 Task: Search one way flight ticket for 5 adults, 2 children, 1 infant in seat and 1 infant on lap in economy from Everett: Paine Field (snohomish County Airport) to Laramie: Laramie Regional Airport on 5-3-2023. Choice of flights is Royal air maroc. Number of bags: 1 carry on bag. Price is upto 60000. Outbound departure time preference is 15:45.
Action: Mouse moved to (340, 290)
Screenshot: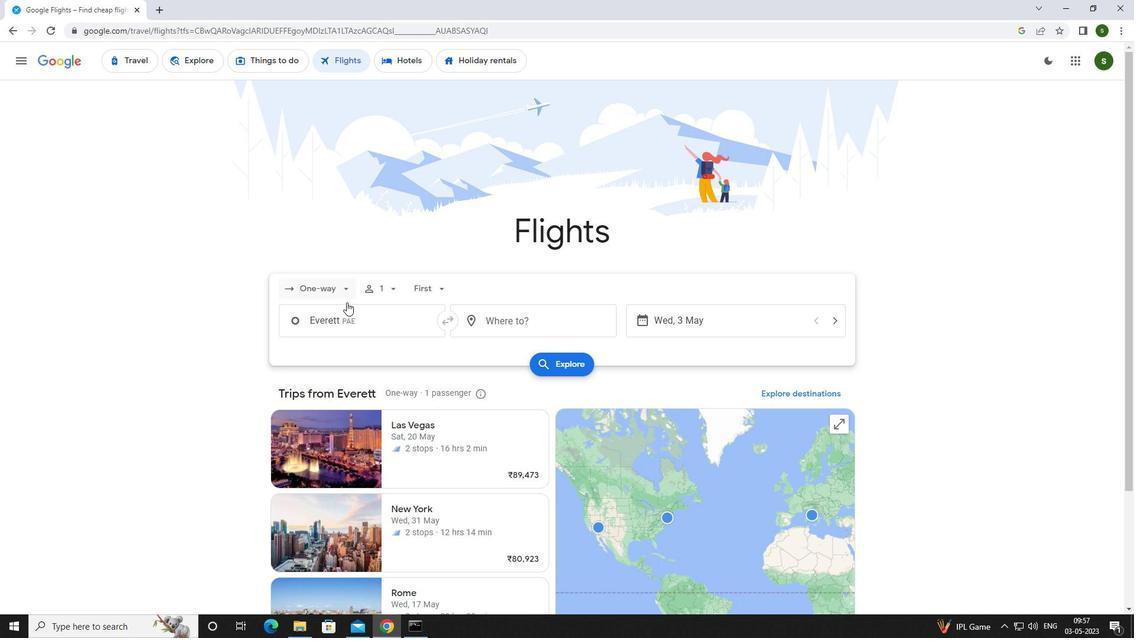 
Action: Mouse pressed left at (340, 290)
Screenshot: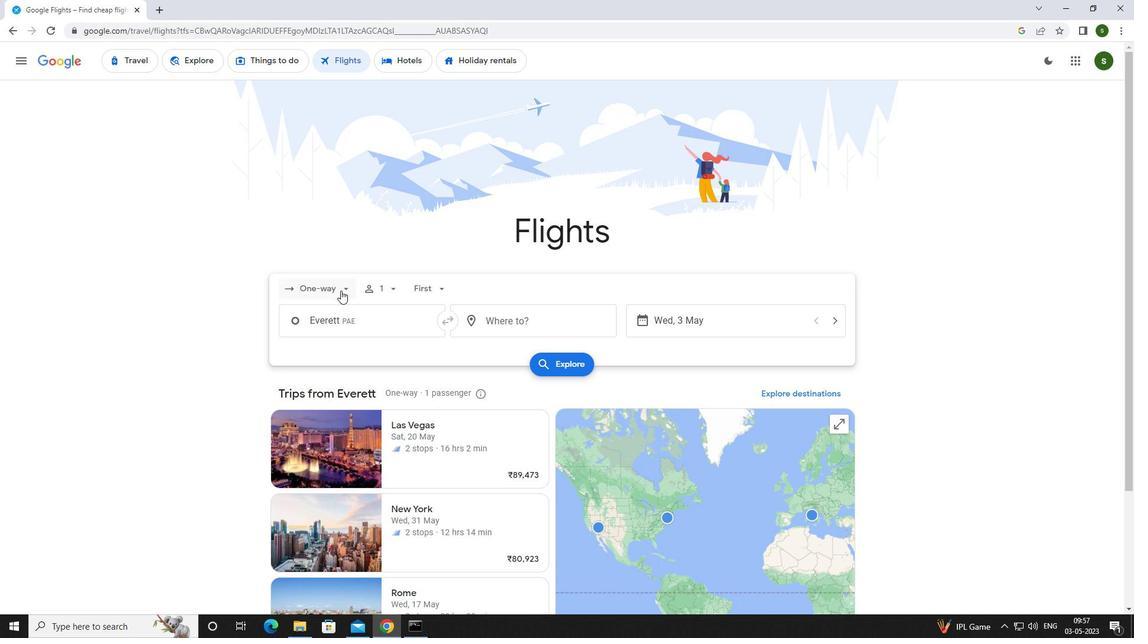 
Action: Mouse moved to (339, 345)
Screenshot: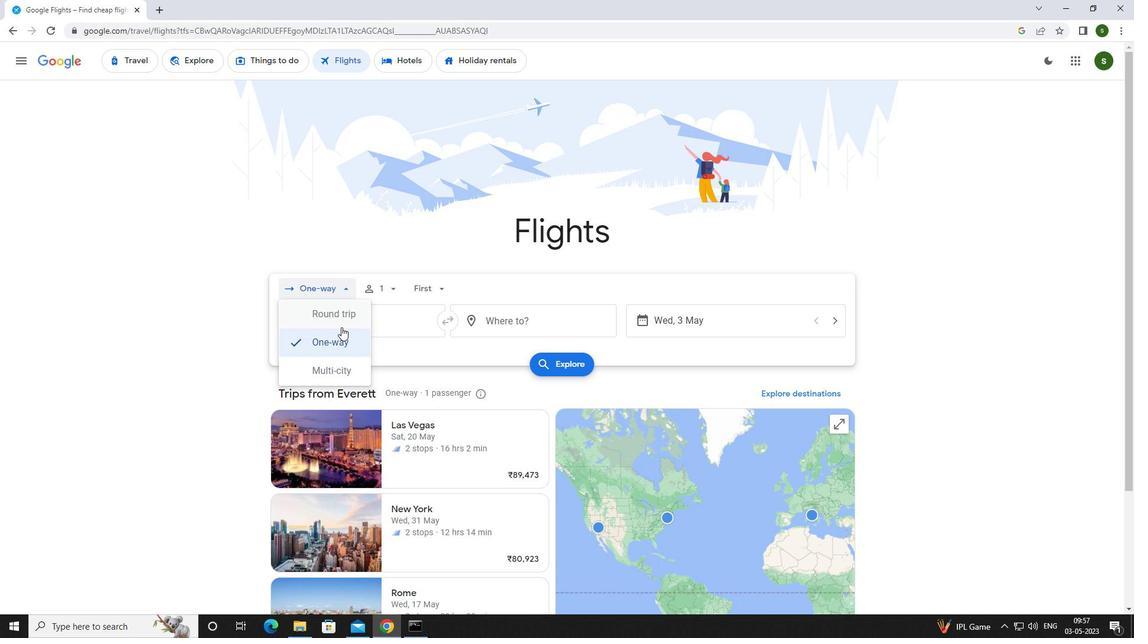 
Action: Mouse pressed left at (339, 345)
Screenshot: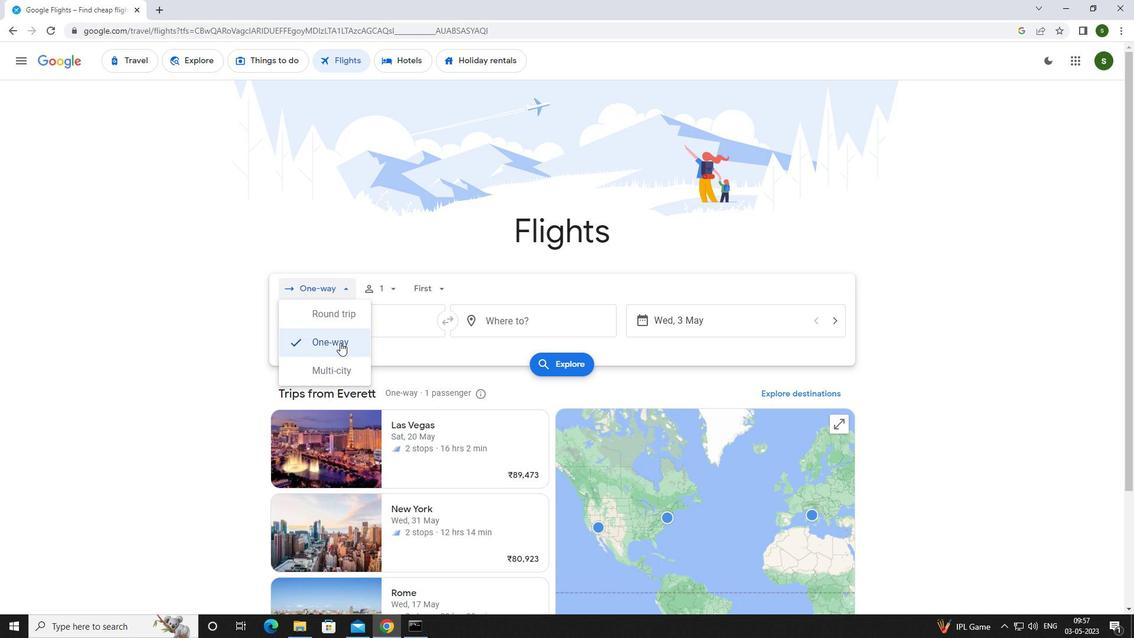 
Action: Mouse moved to (396, 290)
Screenshot: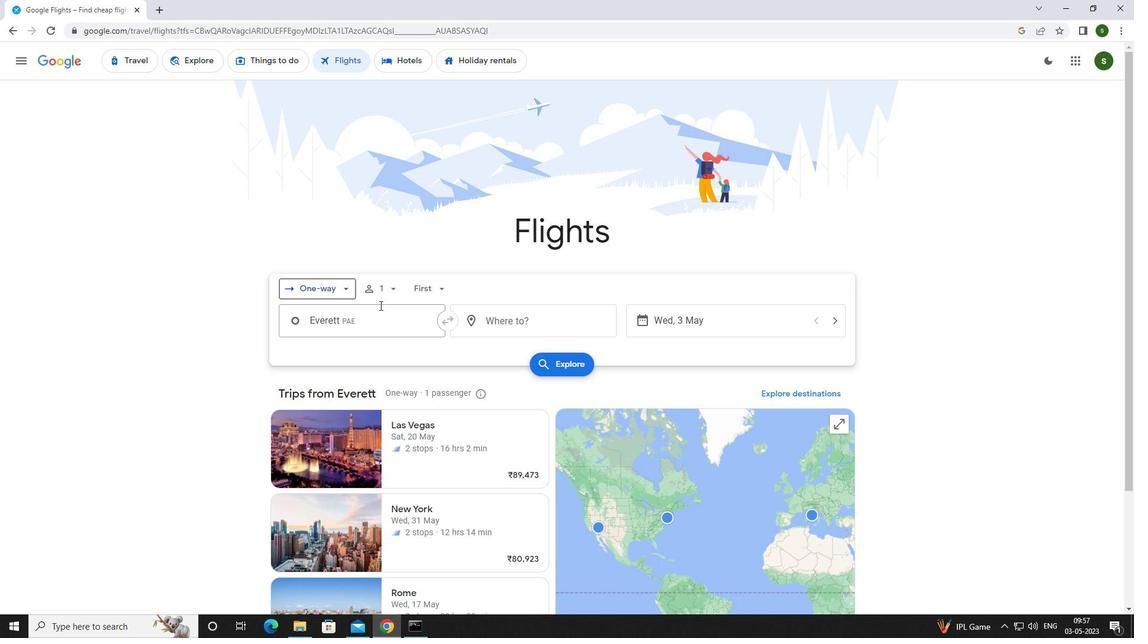 
Action: Mouse pressed left at (396, 290)
Screenshot: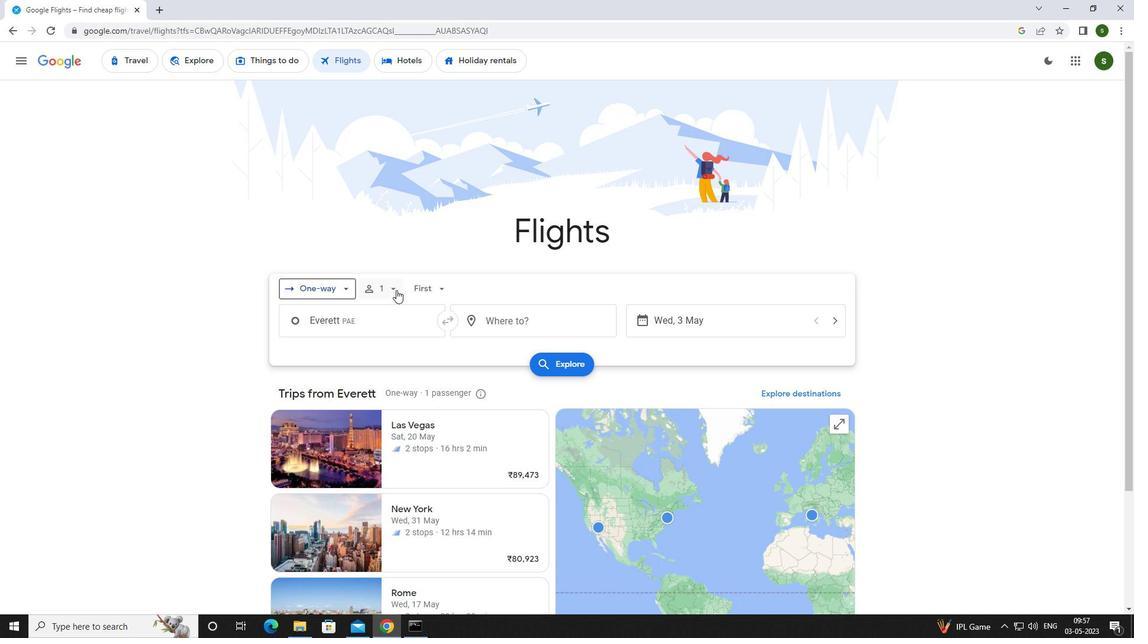 
Action: Mouse moved to (486, 318)
Screenshot: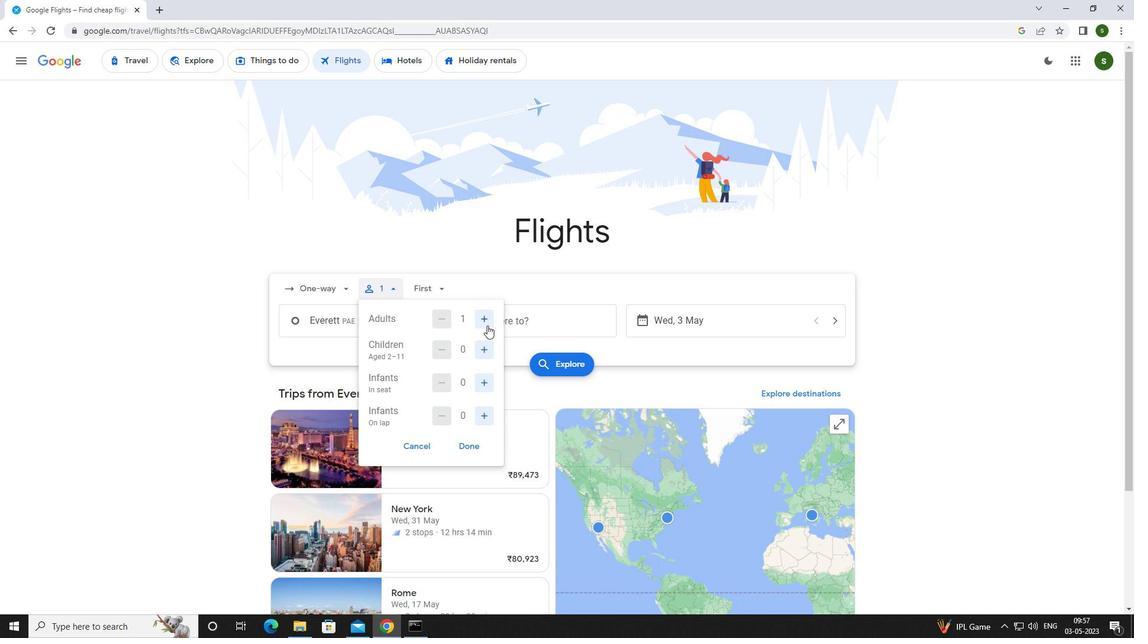 
Action: Mouse pressed left at (486, 318)
Screenshot: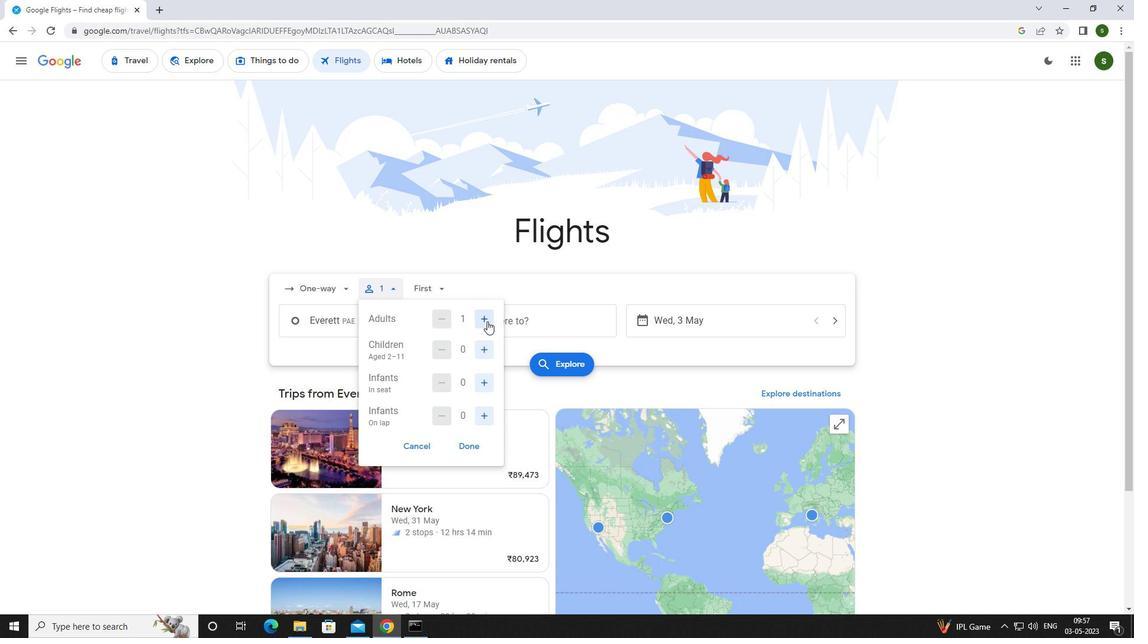 
Action: Mouse pressed left at (486, 318)
Screenshot: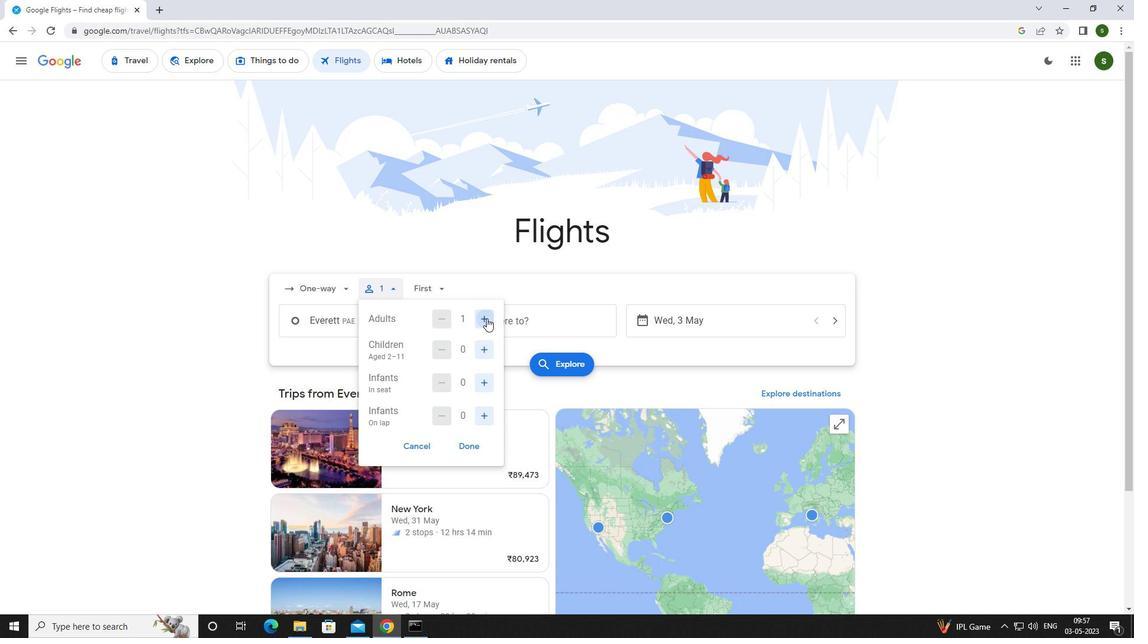 
Action: Mouse pressed left at (486, 318)
Screenshot: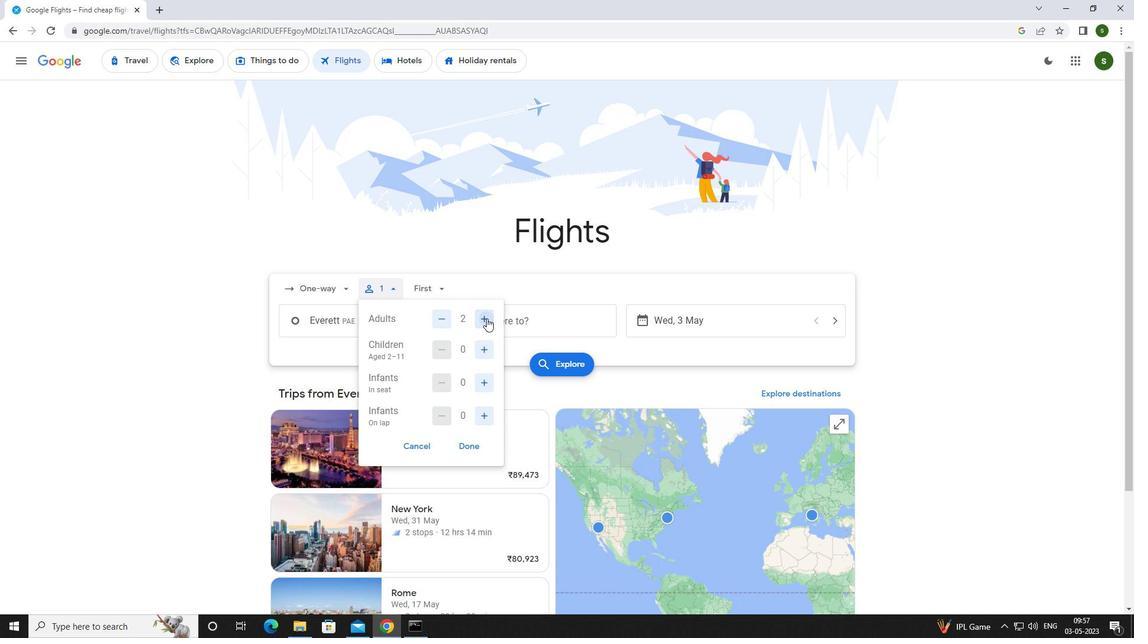 
Action: Mouse pressed left at (486, 318)
Screenshot: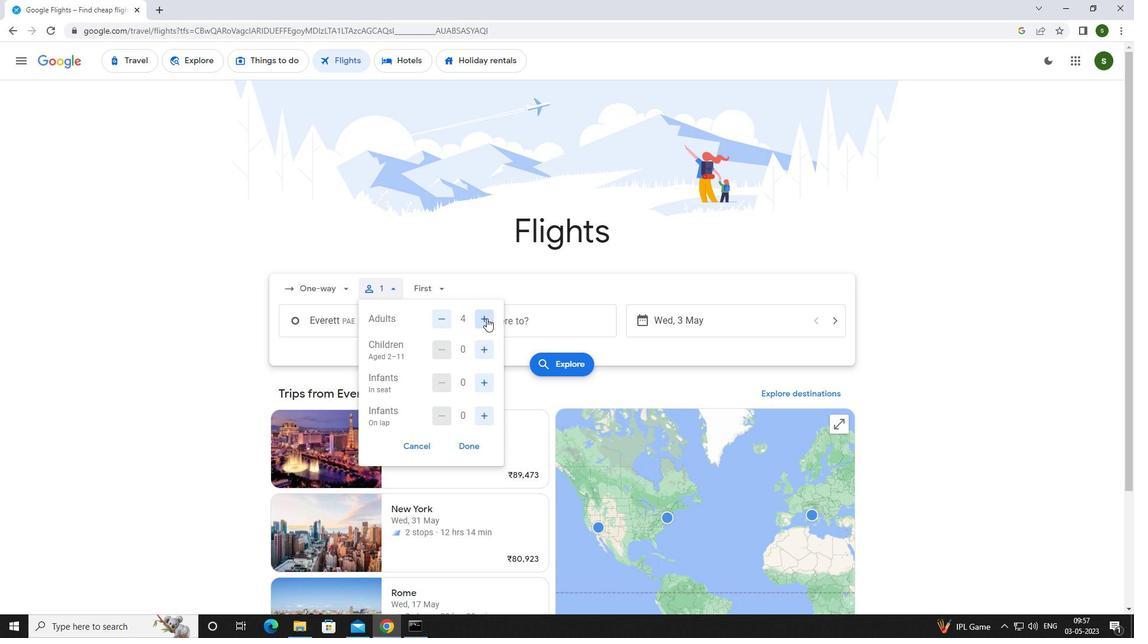 
Action: Mouse moved to (482, 352)
Screenshot: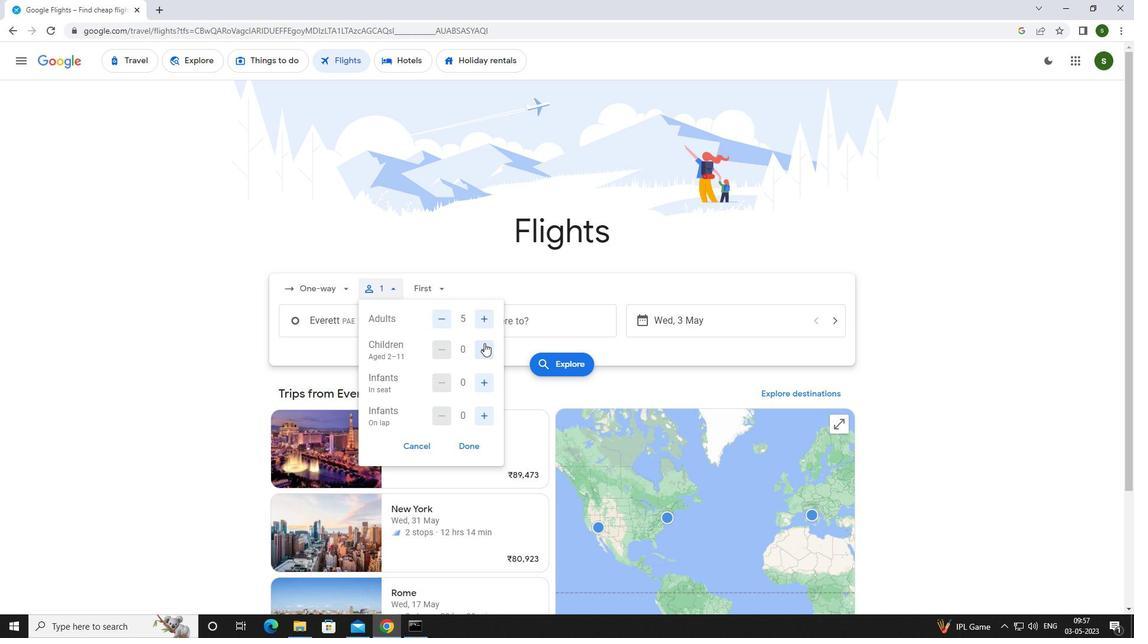 
Action: Mouse pressed left at (482, 352)
Screenshot: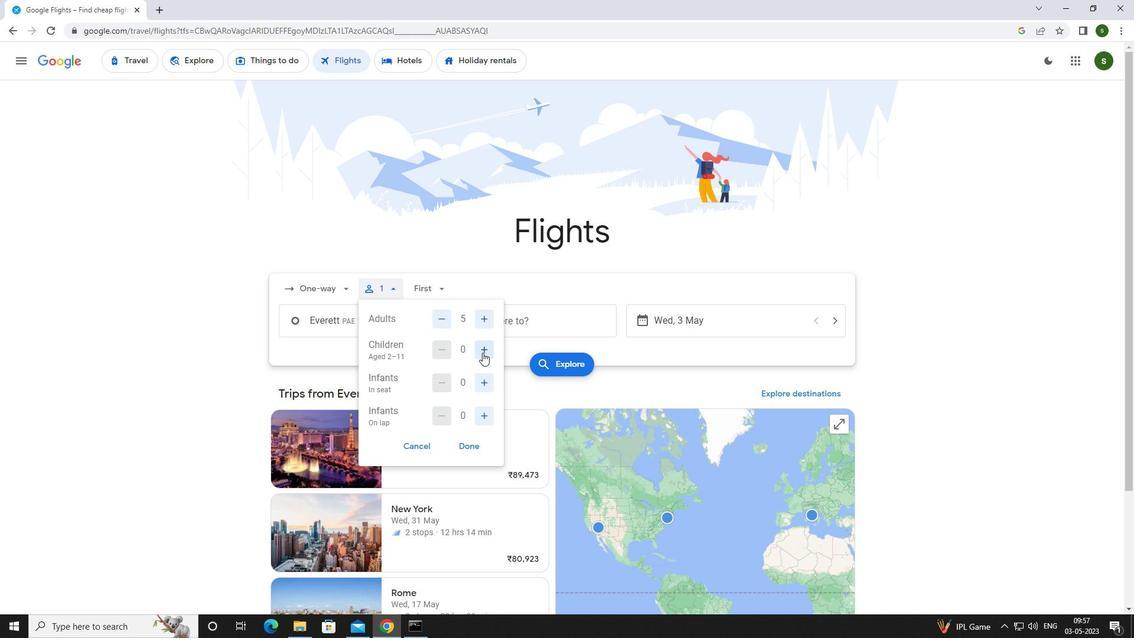 
Action: Mouse pressed left at (482, 352)
Screenshot: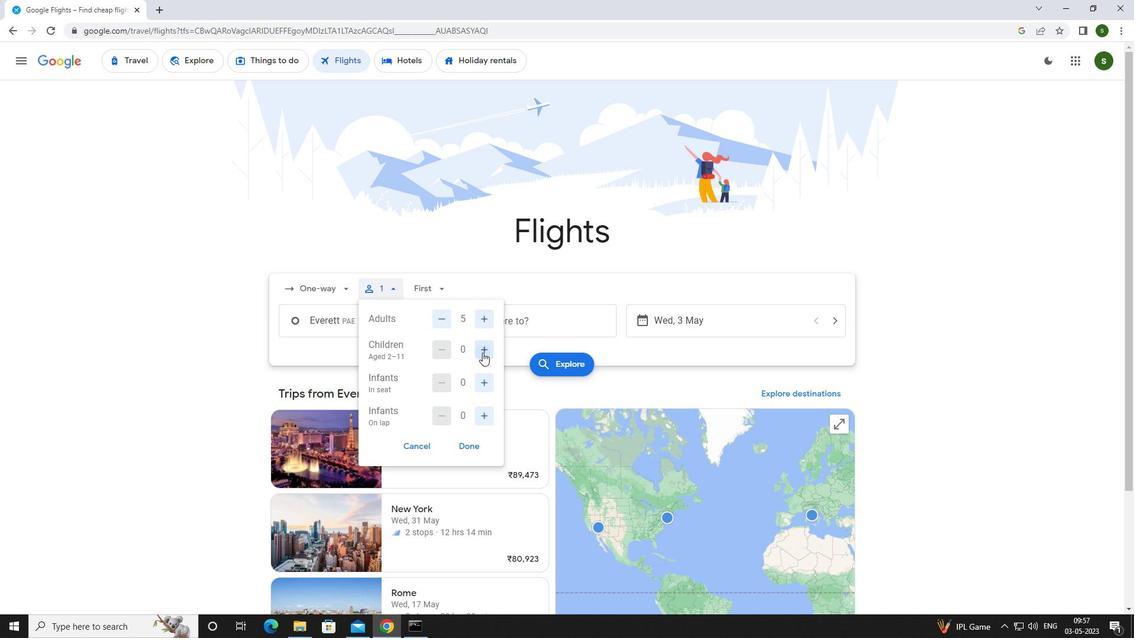 
Action: Mouse moved to (482, 376)
Screenshot: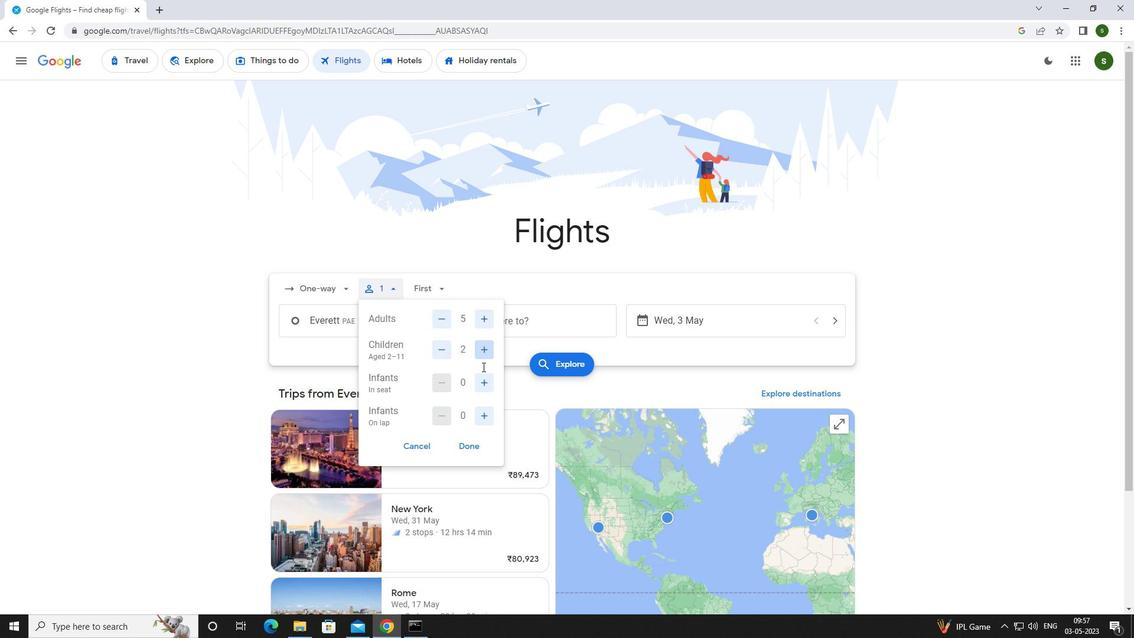 
Action: Mouse pressed left at (482, 376)
Screenshot: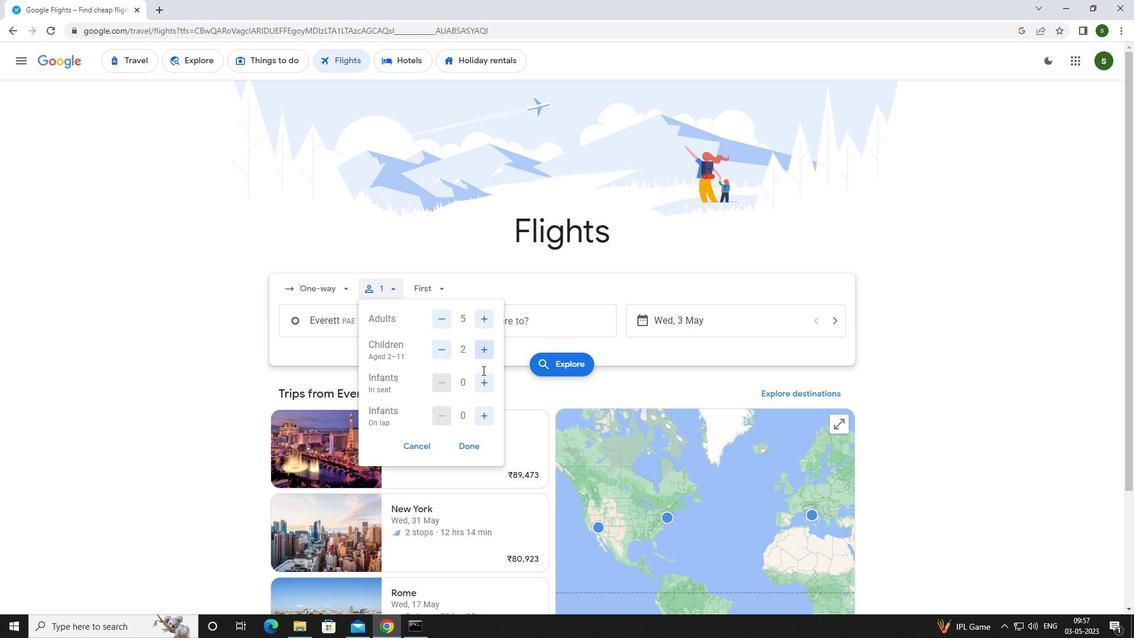 
Action: Mouse moved to (480, 420)
Screenshot: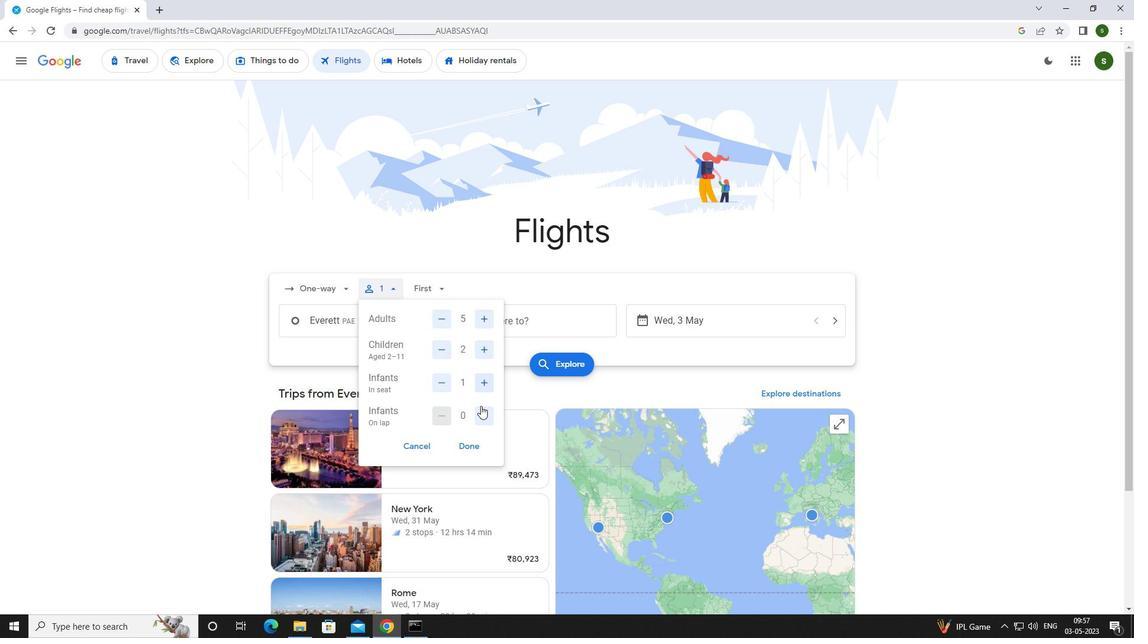 
Action: Mouse pressed left at (480, 420)
Screenshot: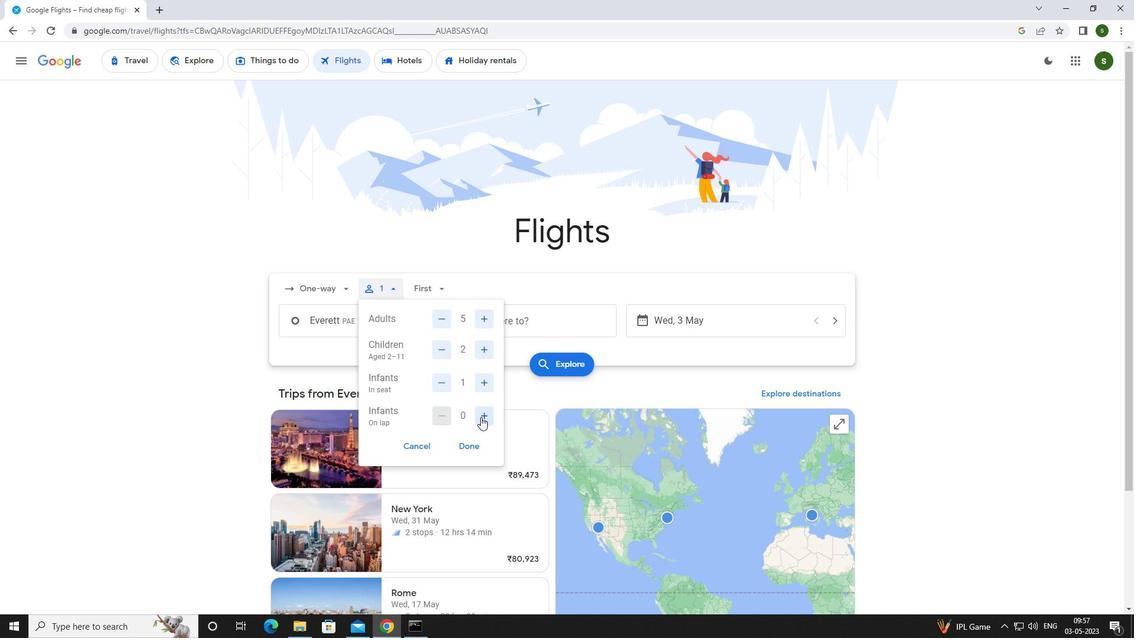 
Action: Mouse moved to (438, 288)
Screenshot: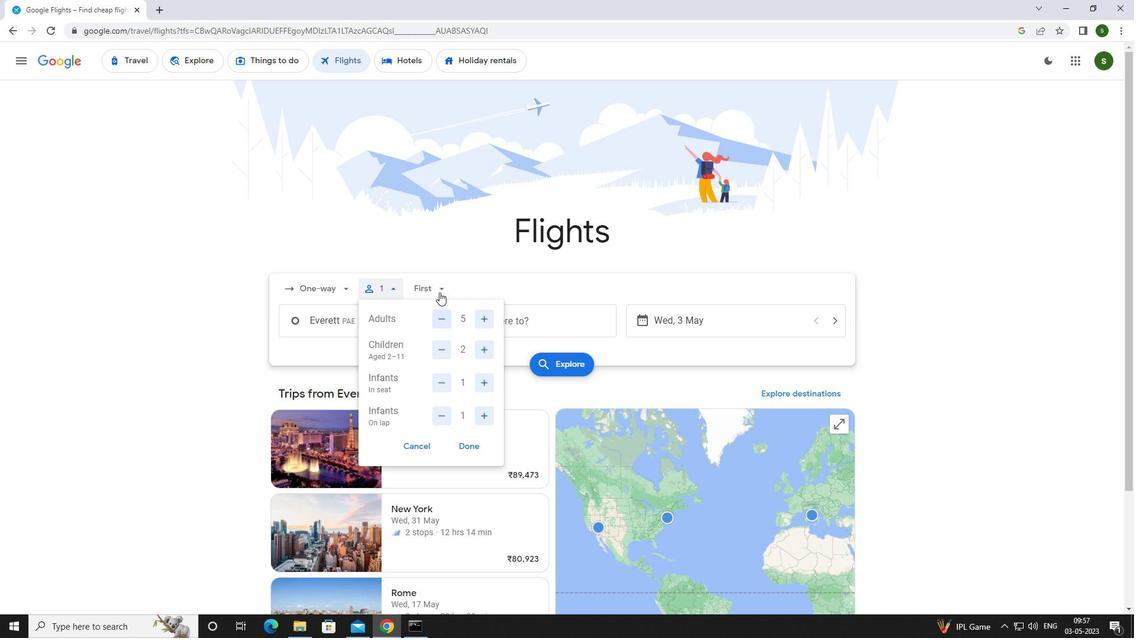 
Action: Mouse pressed left at (438, 288)
Screenshot: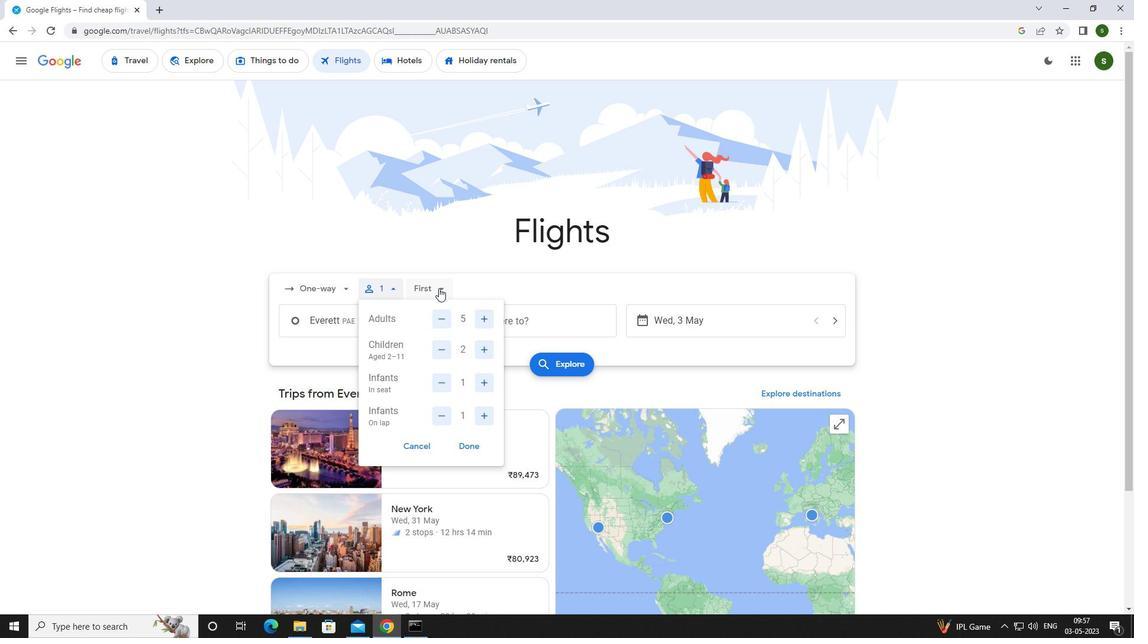 
Action: Mouse moved to (451, 326)
Screenshot: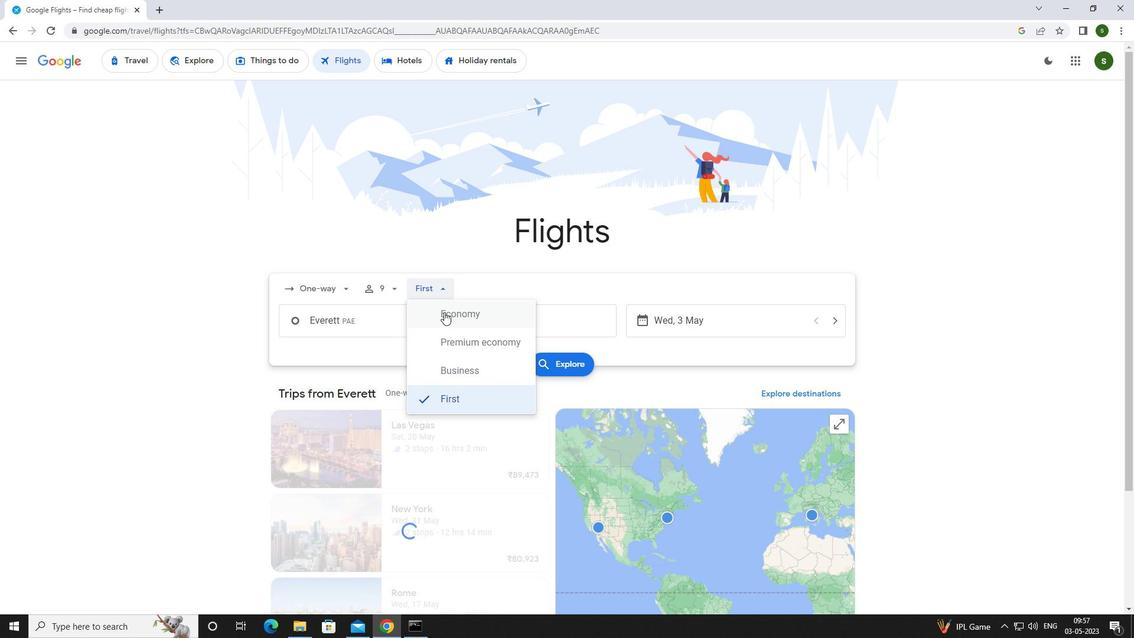 
Action: Mouse pressed left at (451, 326)
Screenshot: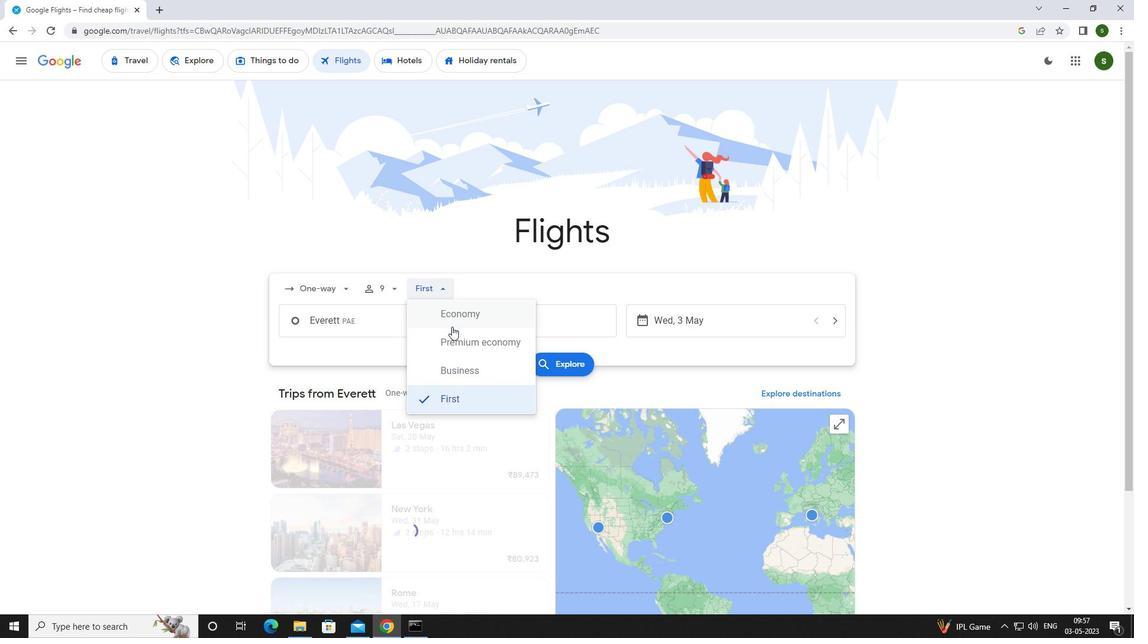 
Action: Mouse moved to (398, 325)
Screenshot: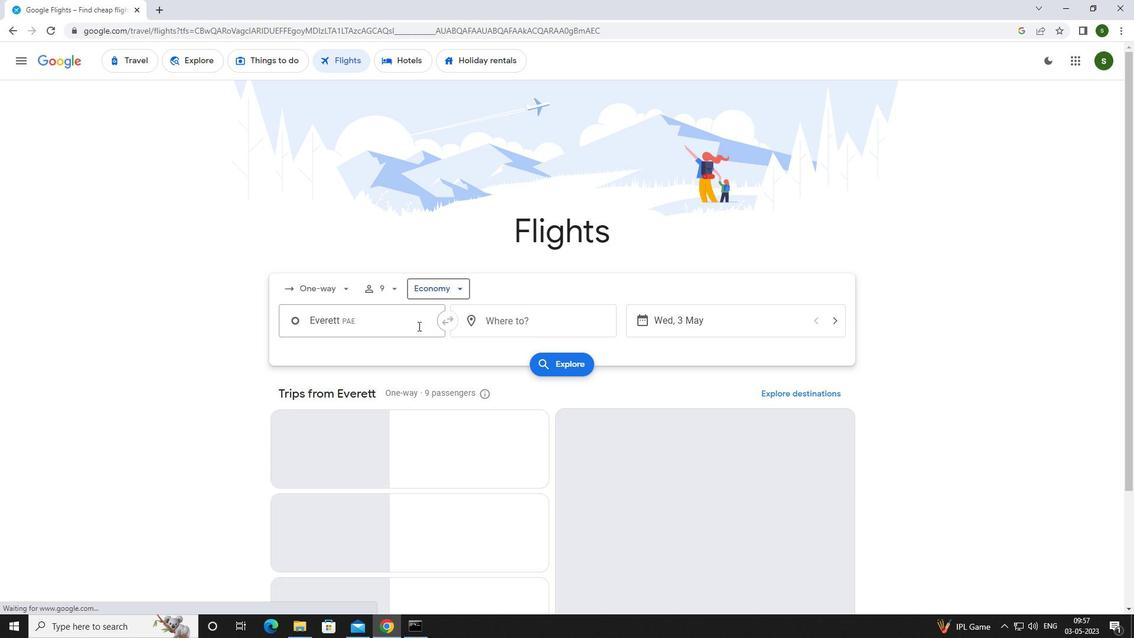 
Action: Mouse pressed left at (398, 325)
Screenshot: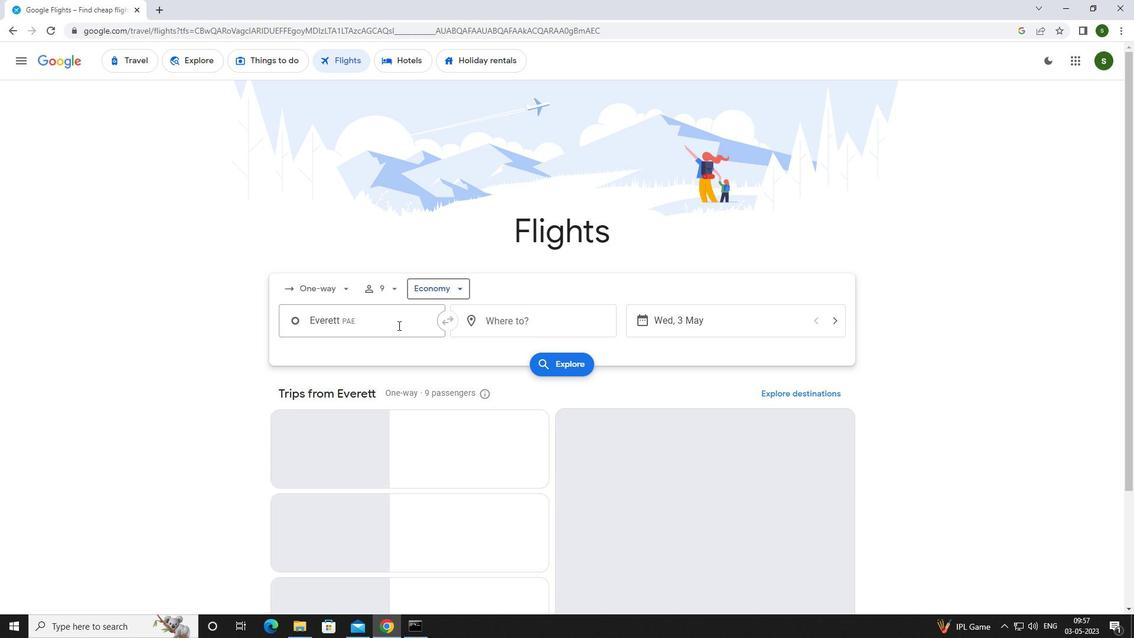 
Action: Key pressed <Key.caps_lock>p<Key.caps_lock>aine<Key.space>
Screenshot: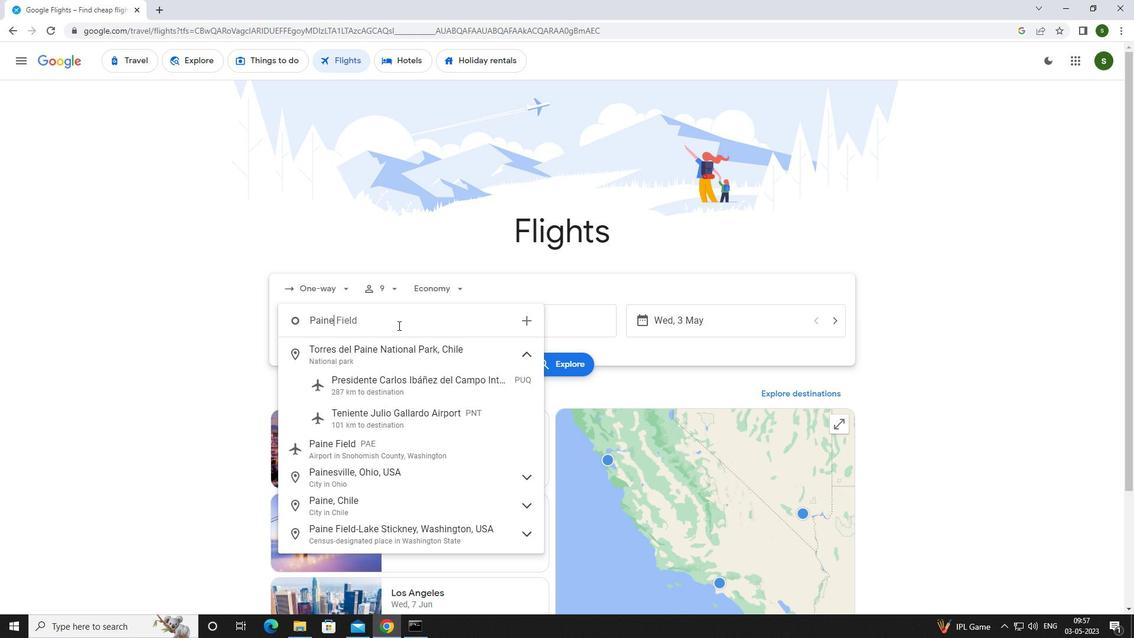 
Action: Mouse moved to (382, 444)
Screenshot: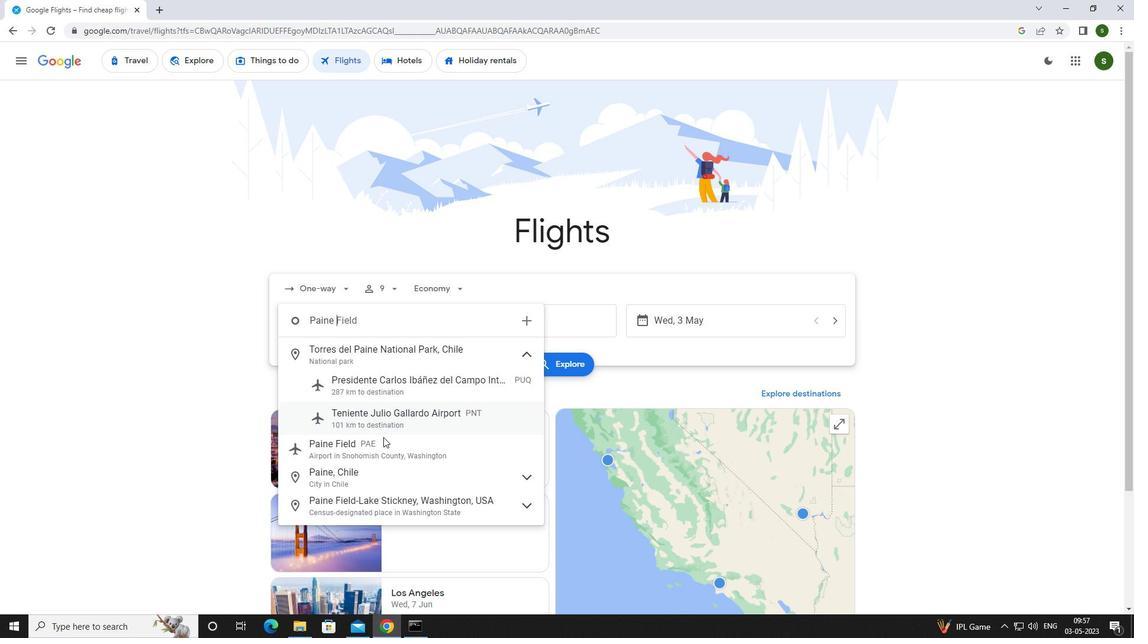
Action: Mouse pressed left at (382, 444)
Screenshot: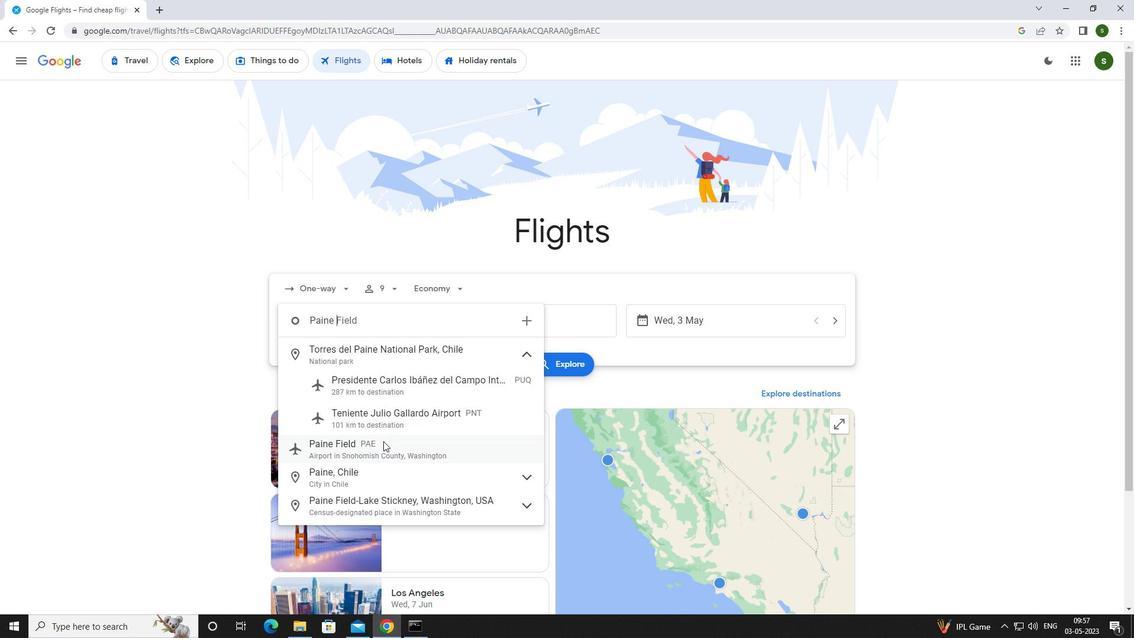 
Action: Mouse moved to (530, 314)
Screenshot: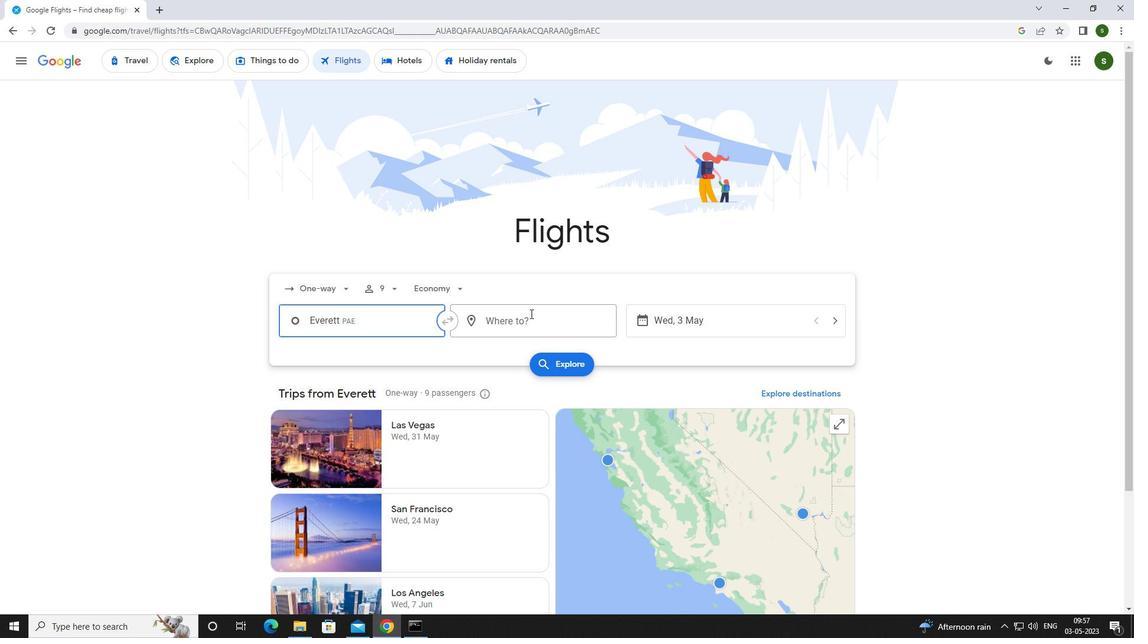 
Action: Mouse pressed left at (530, 314)
Screenshot: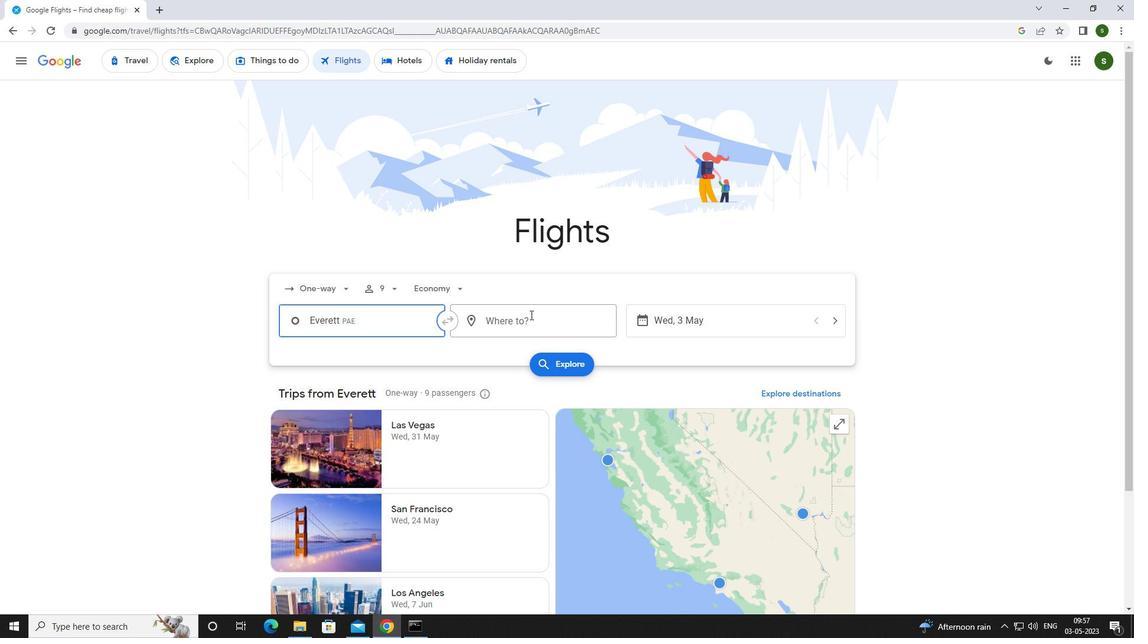 
Action: Key pressed <Key.caps_lock>l<Key.caps_lock>aramie
Screenshot: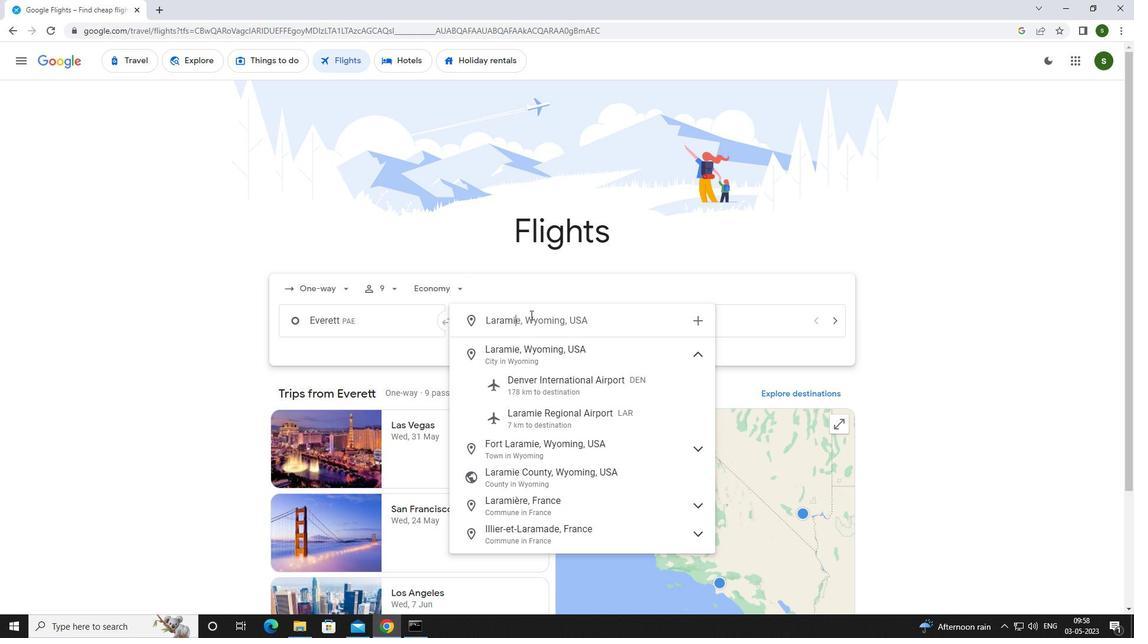 
Action: Mouse moved to (535, 411)
Screenshot: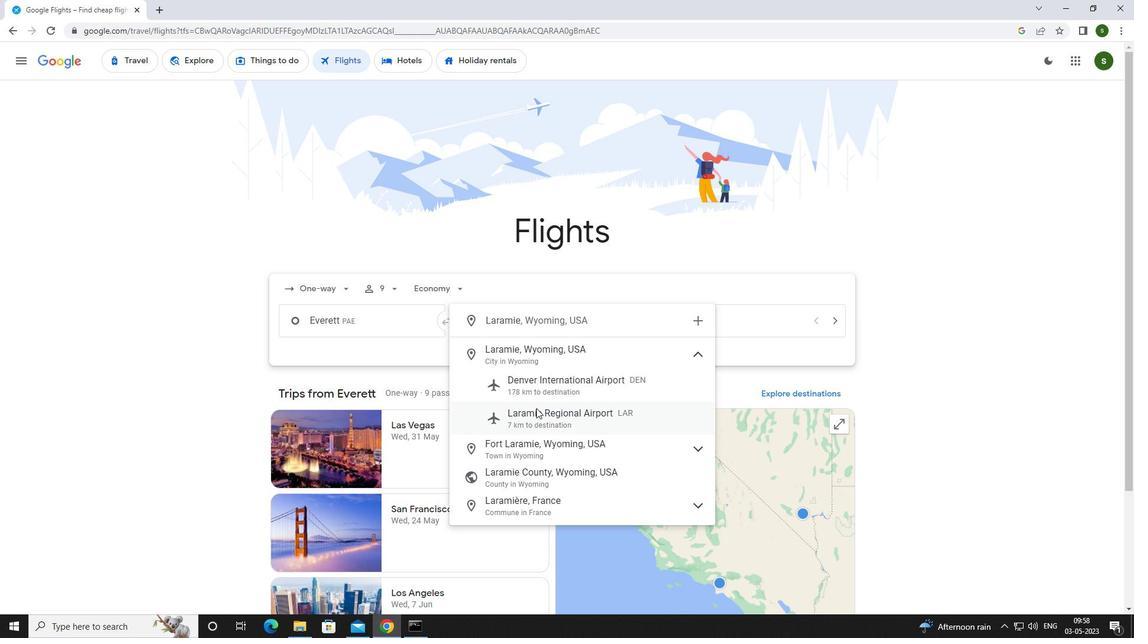 
Action: Mouse pressed left at (535, 411)
Screenshot: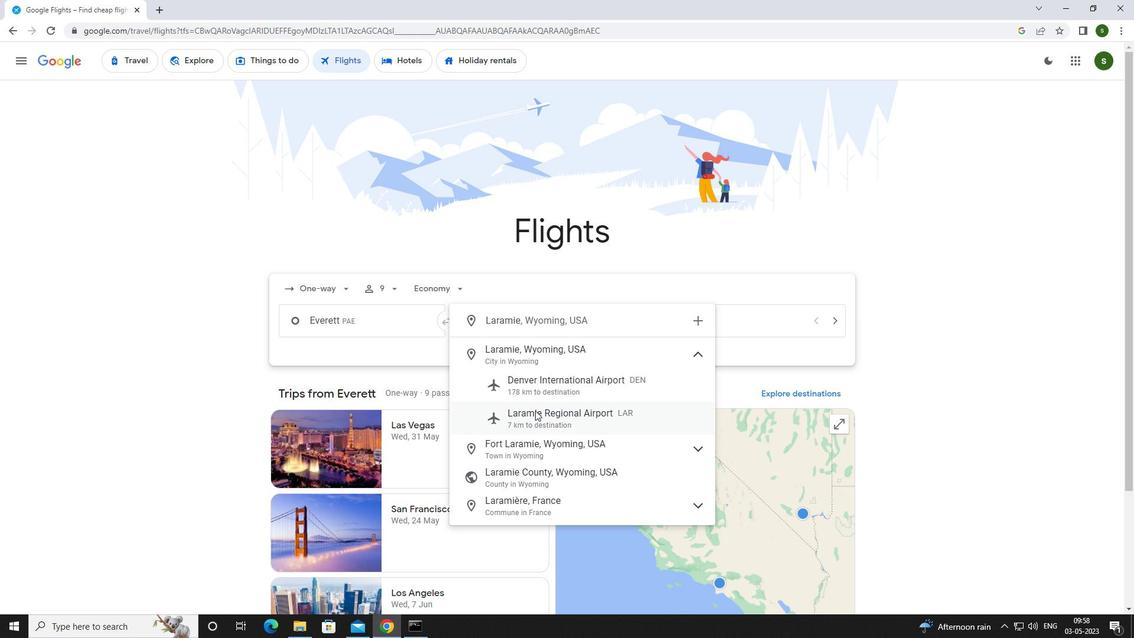 
Action: Mouse moved to (714, 327)
Screenshot: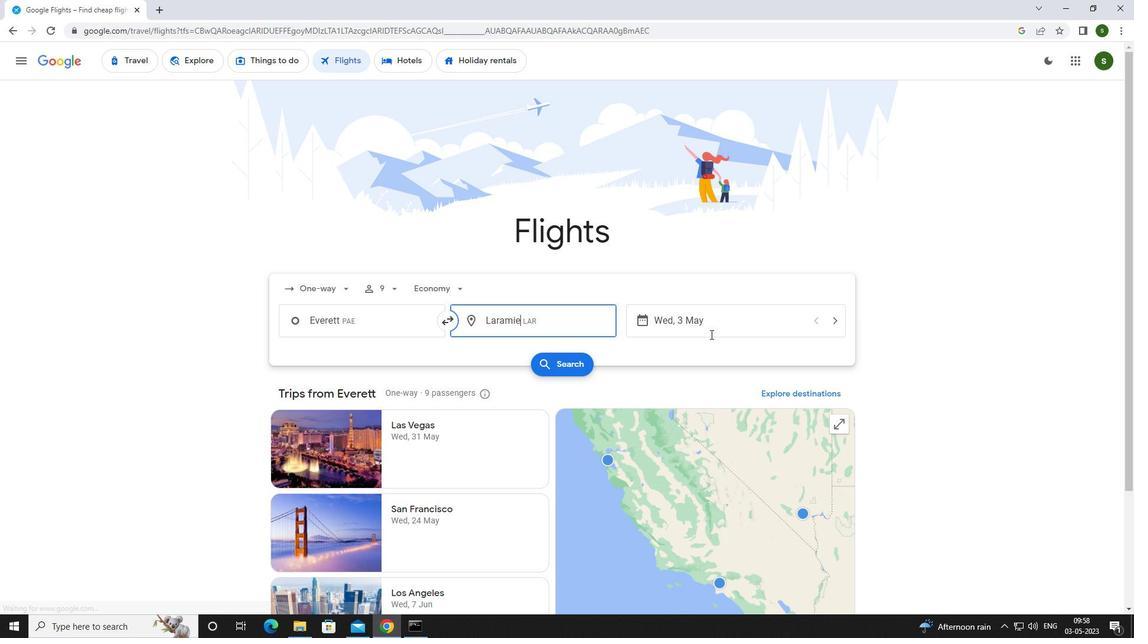 
Action: Mouse pressed left at (714, 327)
Screenshot: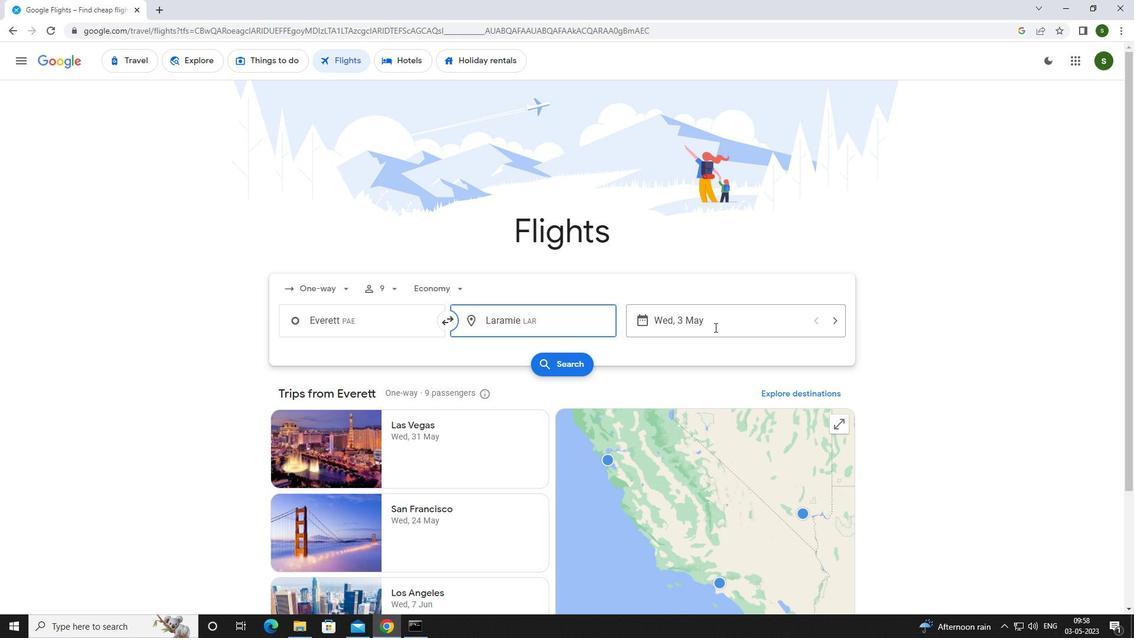 
Action: Mouse moved to (514, 395)
Screenshot: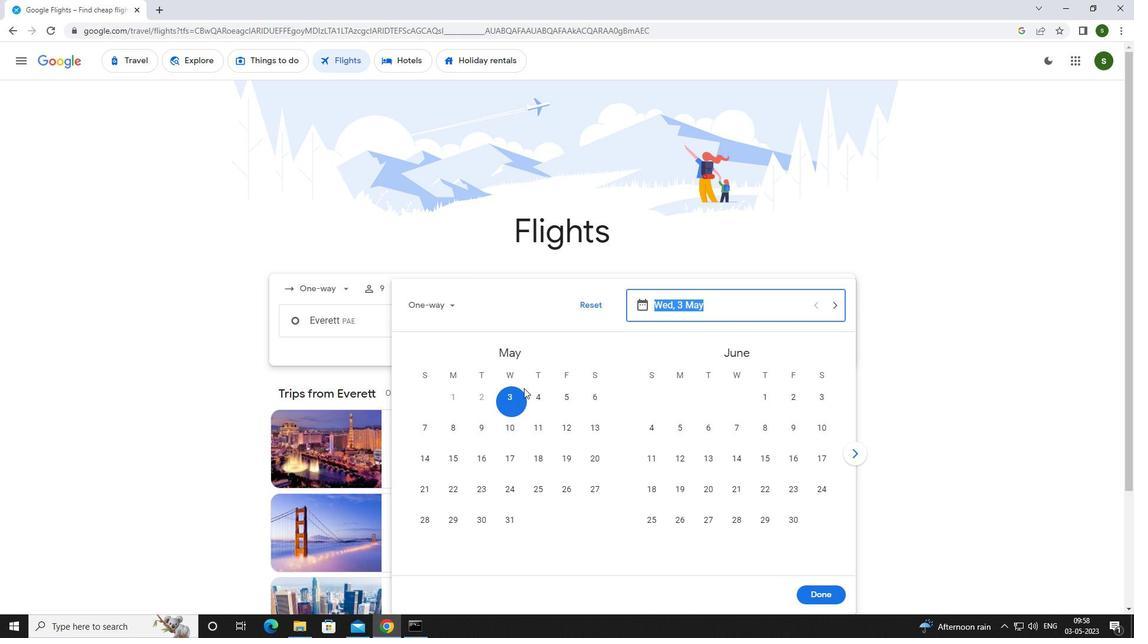 
Action: Mouse pressed left at (514, 395)
Screenshot: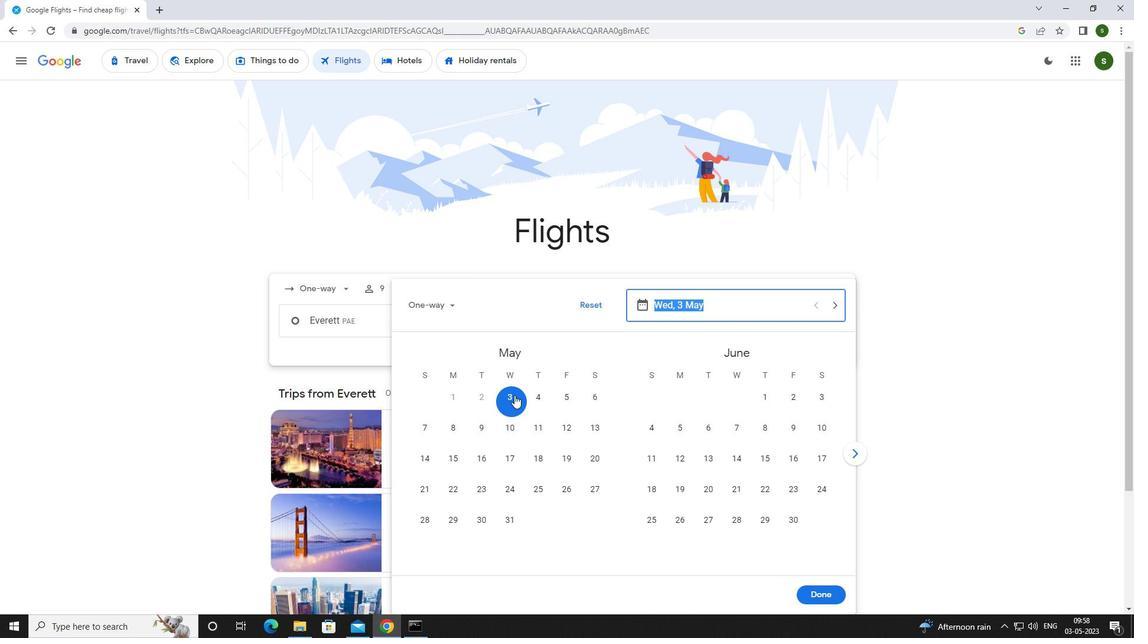 
Action: Mouse moved to (819, 586)
Screenshot: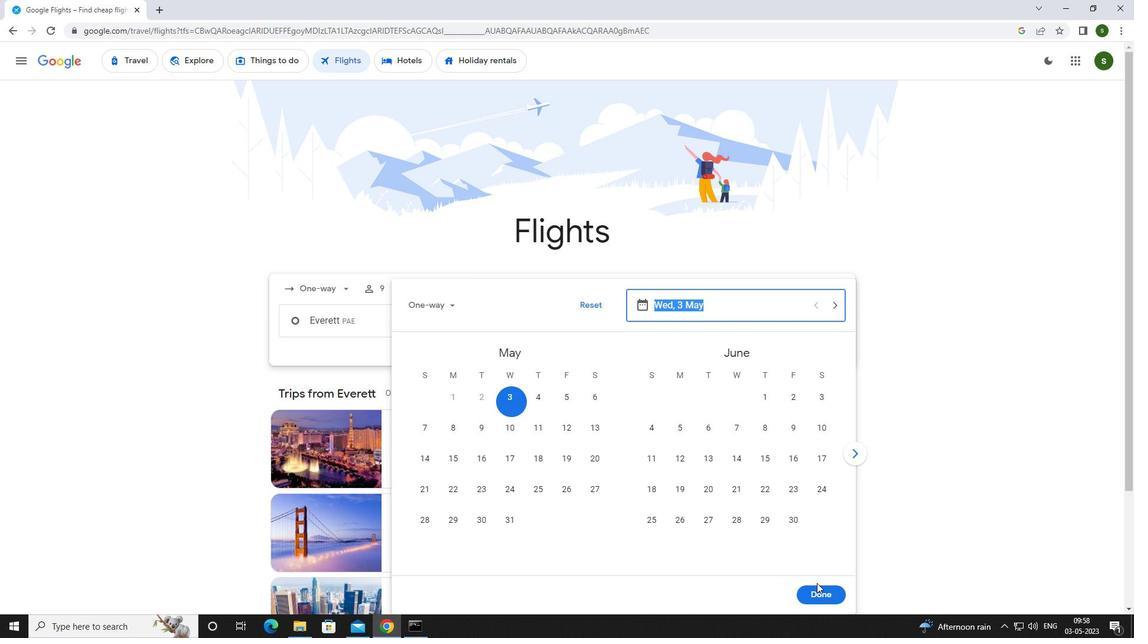 
Action: Mouse pressed left at (819, 586)
Screenshot: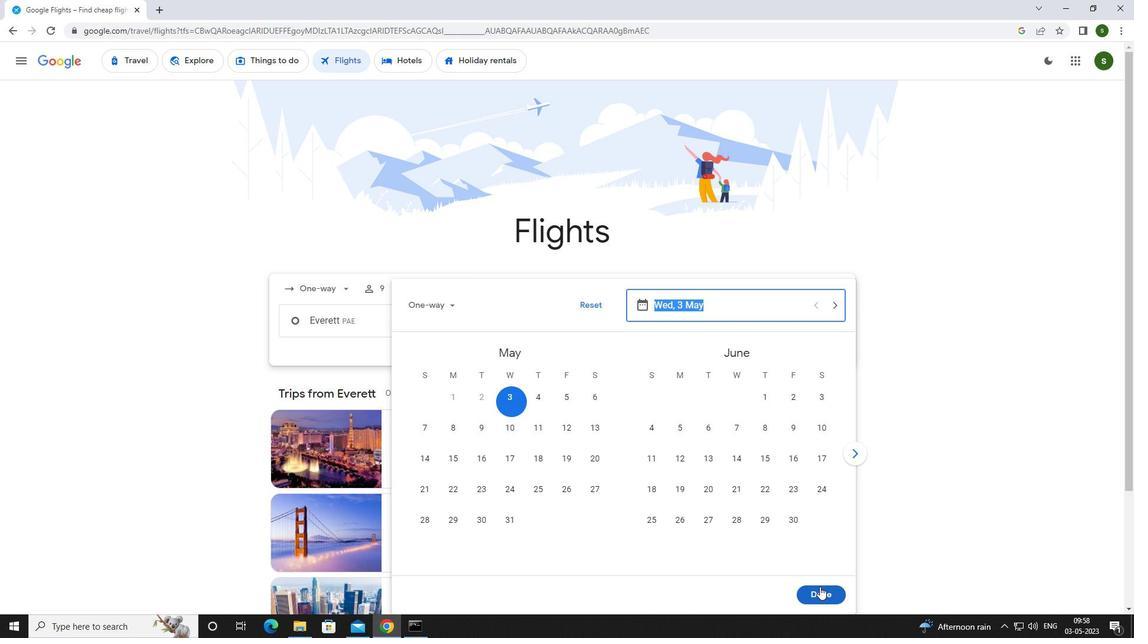 
Action: Mouse moved to (544, 362)
Screenshot: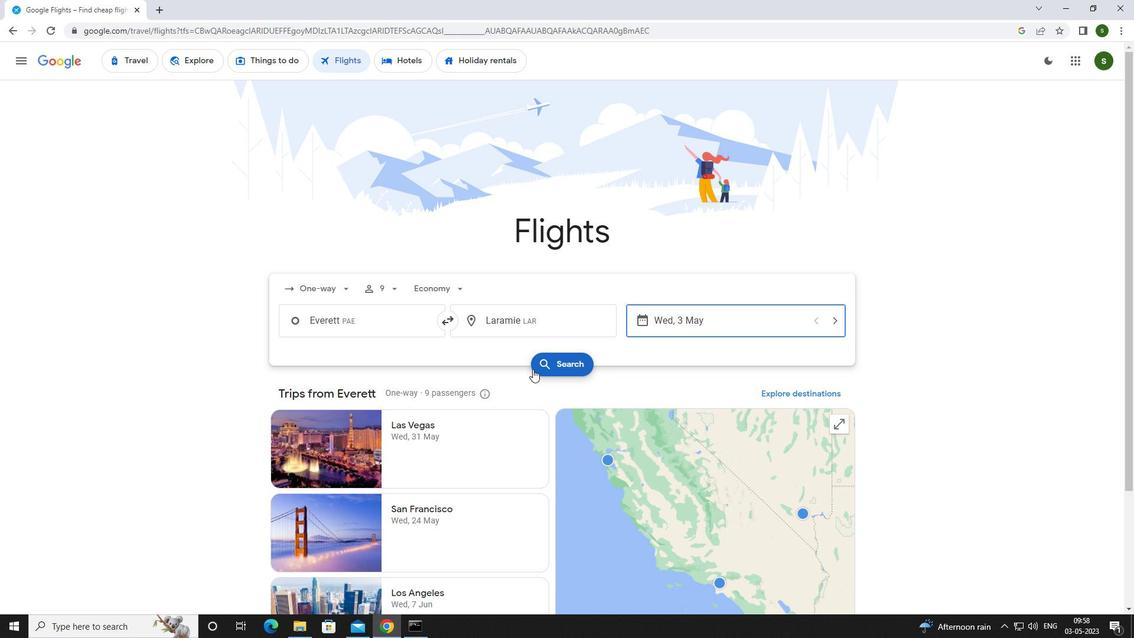 
Action: Mouse pressed left at (544, 362)
Screenshot: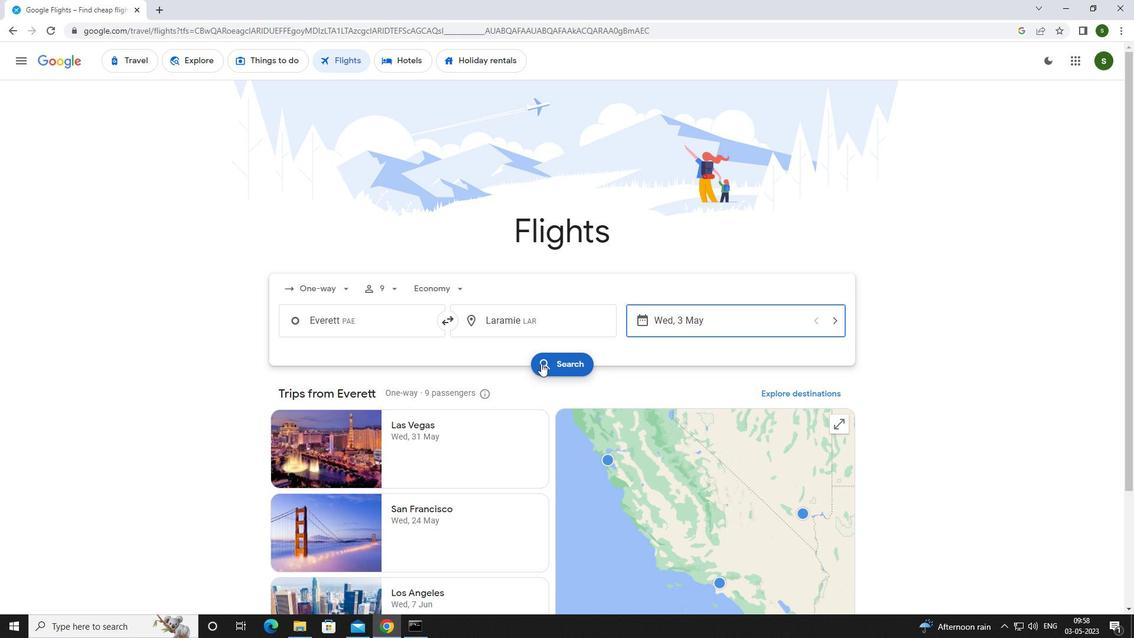 
Action: Mouse moved to (314, 171)
Screenshot: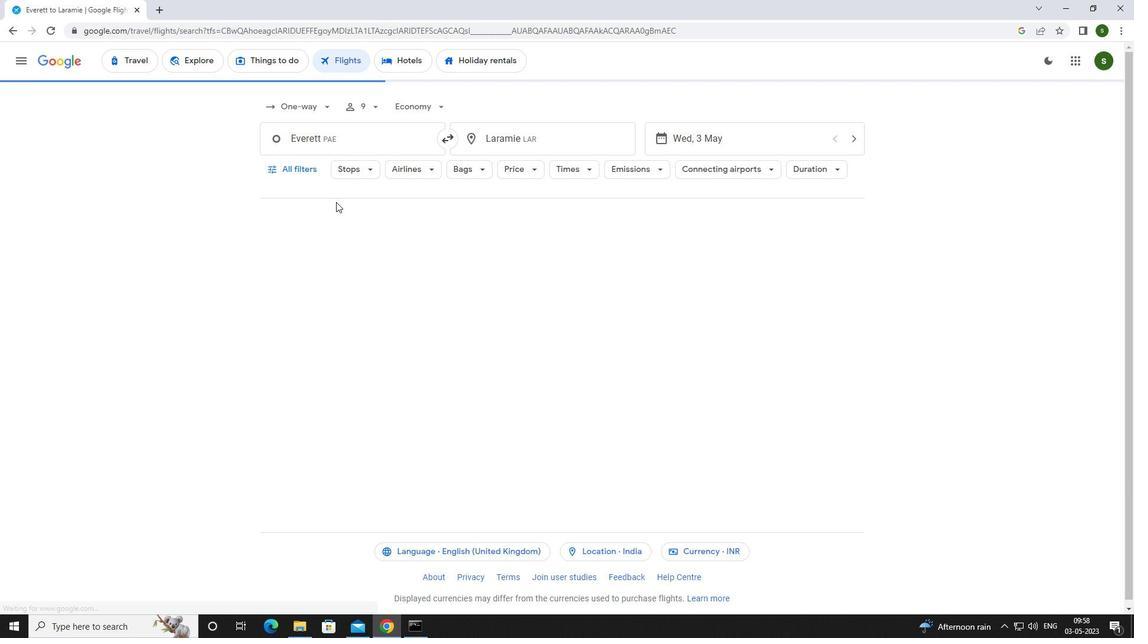 
Action: Mouse pressed left at (314, 171)
Screenshot: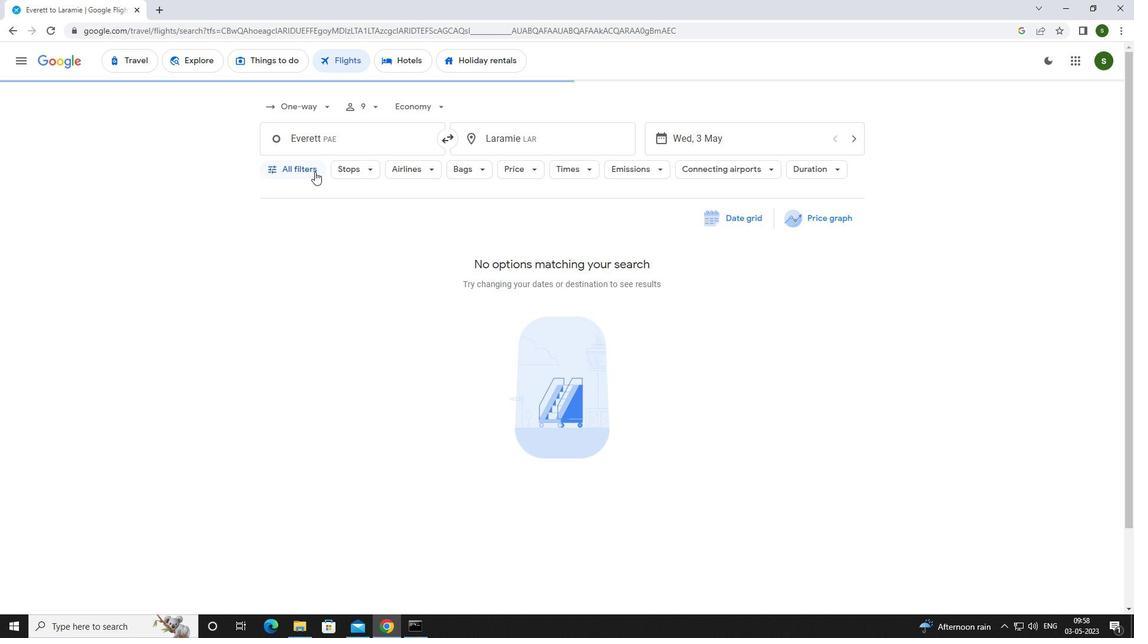 
Action: Mouse moved to (438, 422)
Screenshot: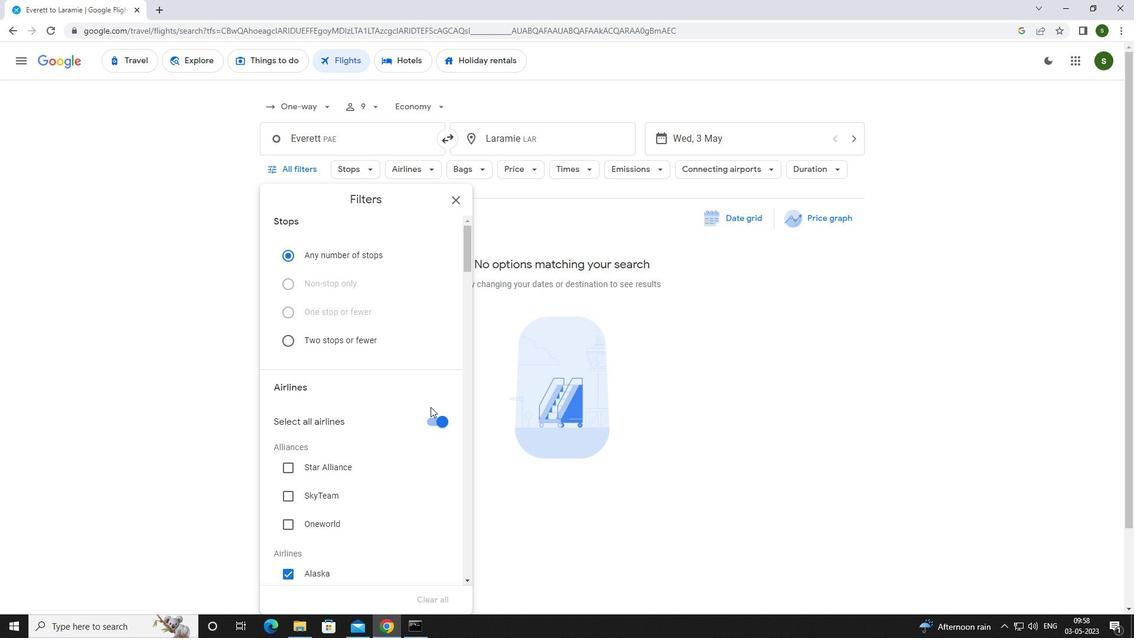 
Action: Mouse pressed left at (438, 422)
Screenshot: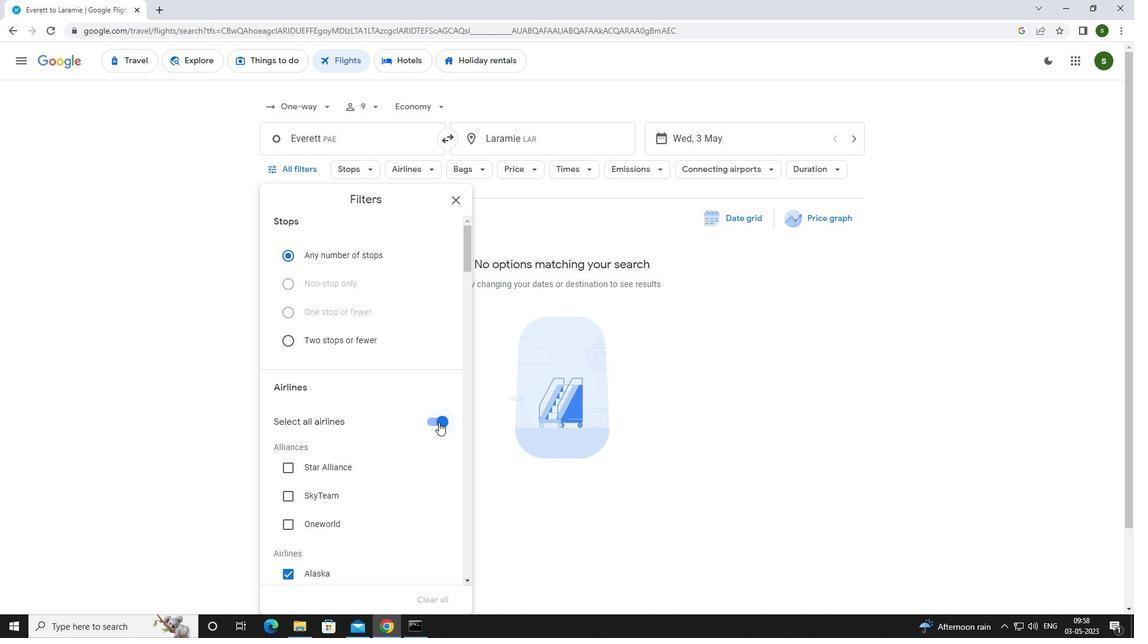 
Action: Mouse moved to (401, 353)
Screenshot: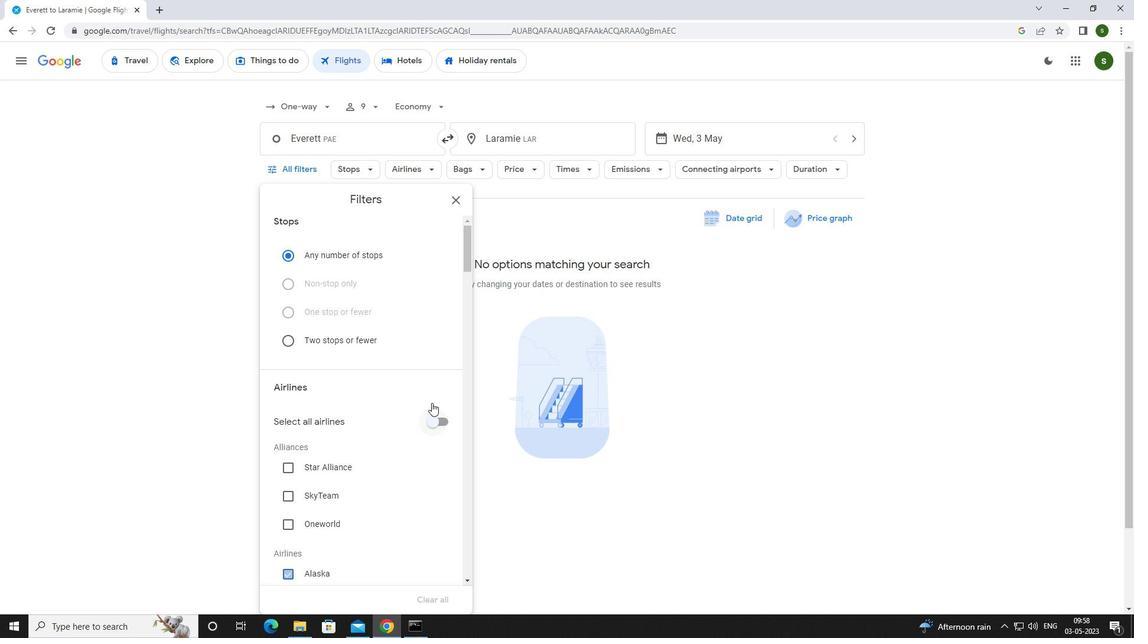 
Action: Mouse scrolled (401, 352) with delta (0, 0)
Screenshot: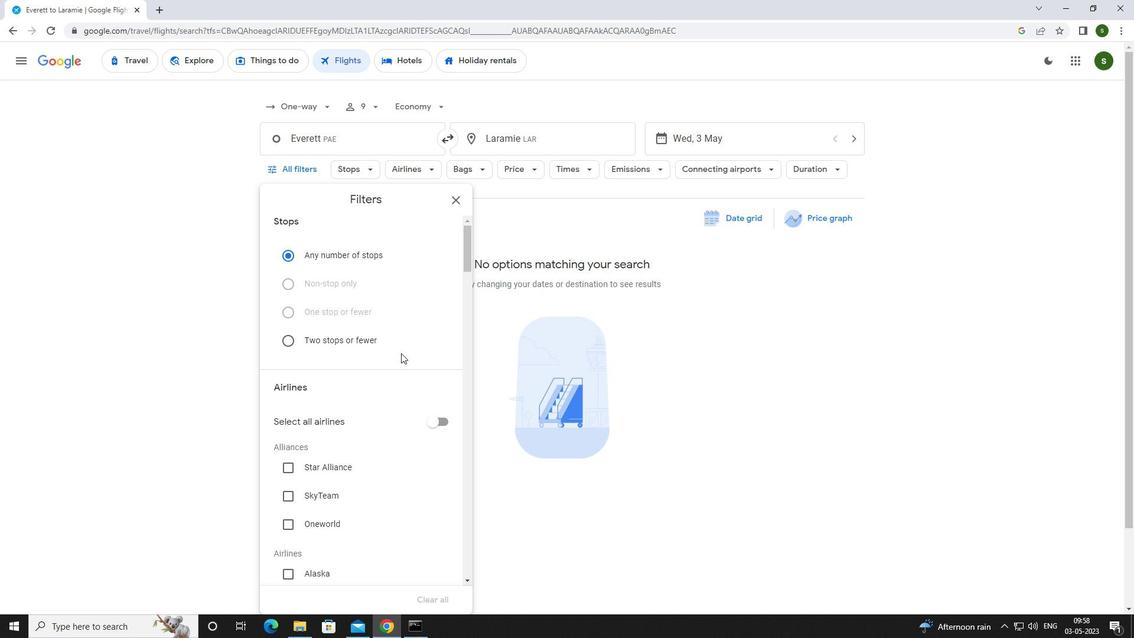 
Action: Mouse scrolled (401, 352) with delta (0, 0)
Screenshot: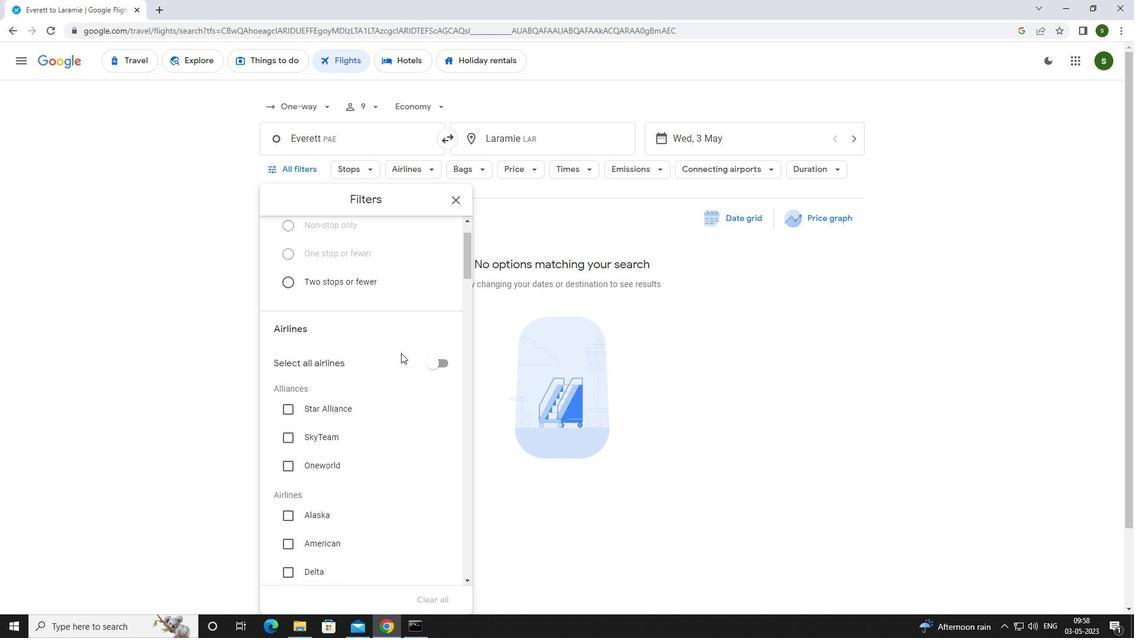 
Action: Mouse scrolled (401, 352) with delta (0, 0)
Screenshot: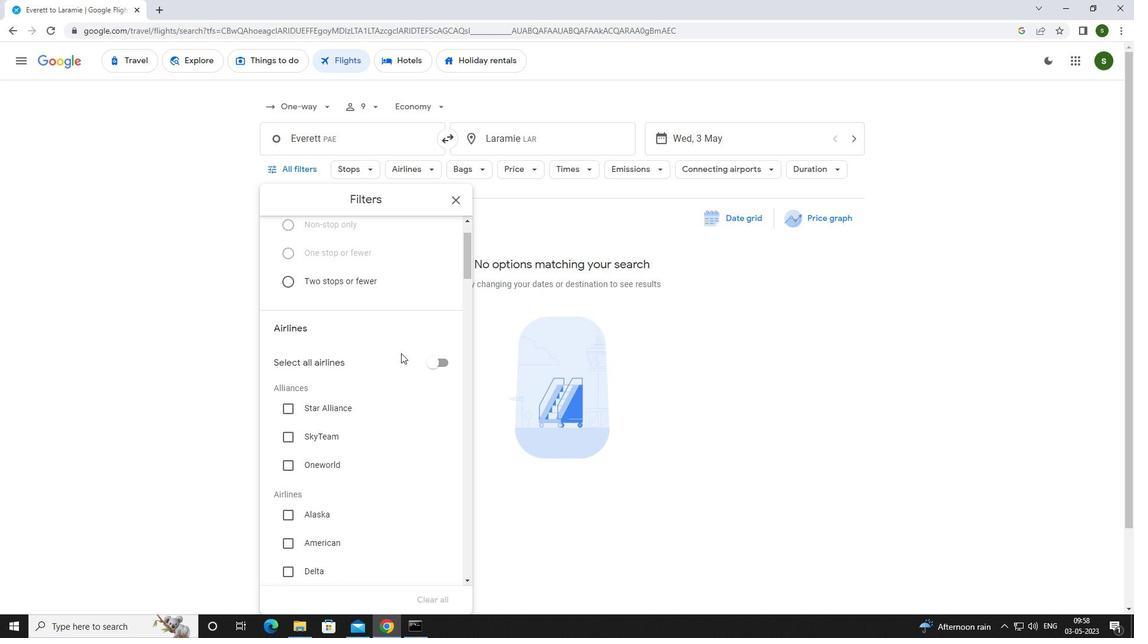 
Action: Mouse scrolled (401, 352) with delta (0, 0)
Screenshot: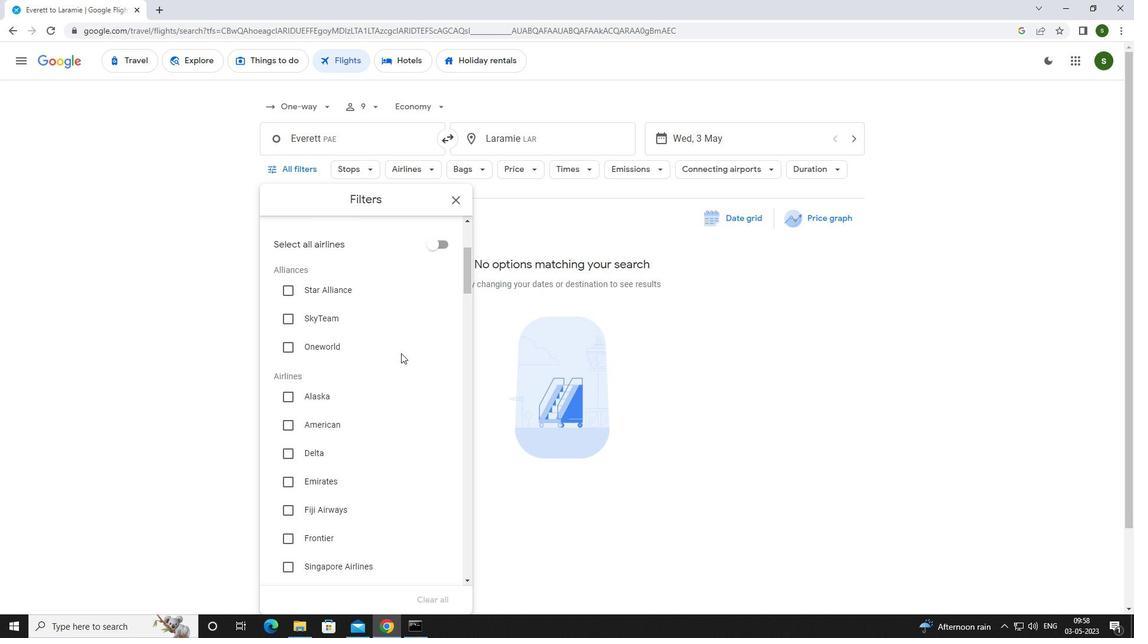 
Action: Mouse scrolled (401, 352) with delta (0, 0)
Screenshot: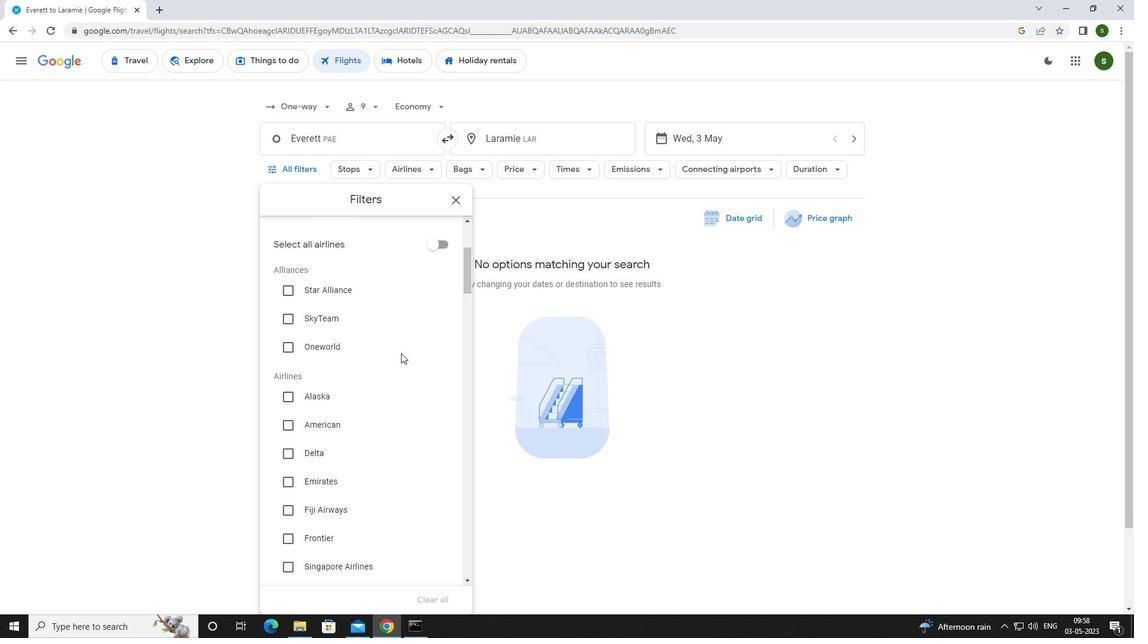 
Action: Mouse scrolled (401, 352) with delta (0, 0)
Screenshot: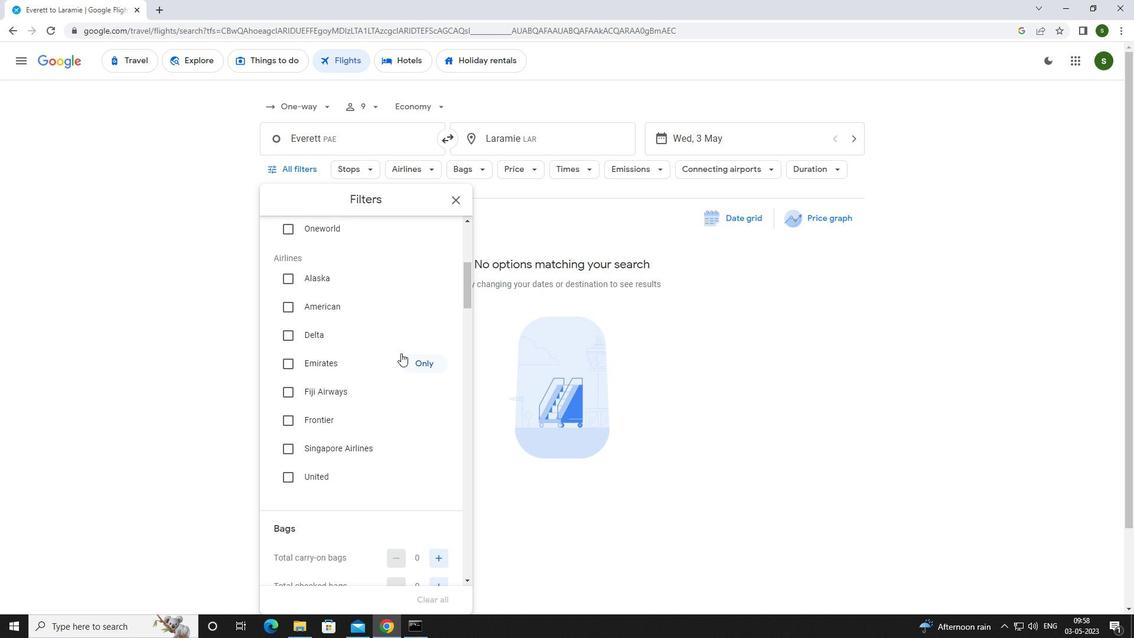 
Action: Mouse scrolled (401, 352) with delta (0, 0)
Screenshot: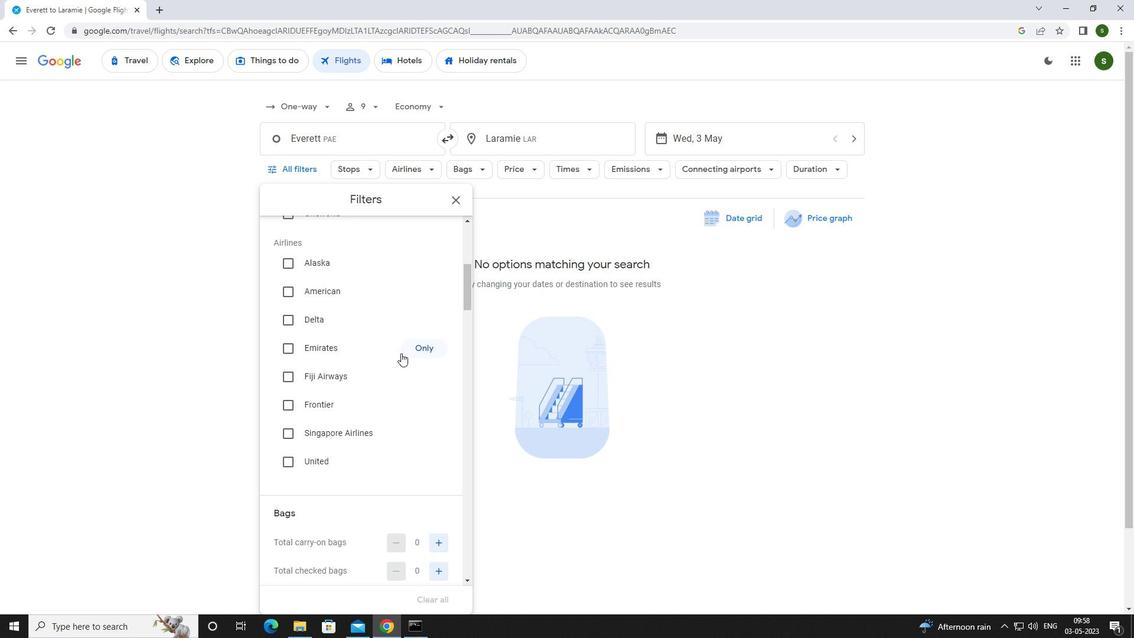
Action: Mouse moved to (433, 438)
Screenshot: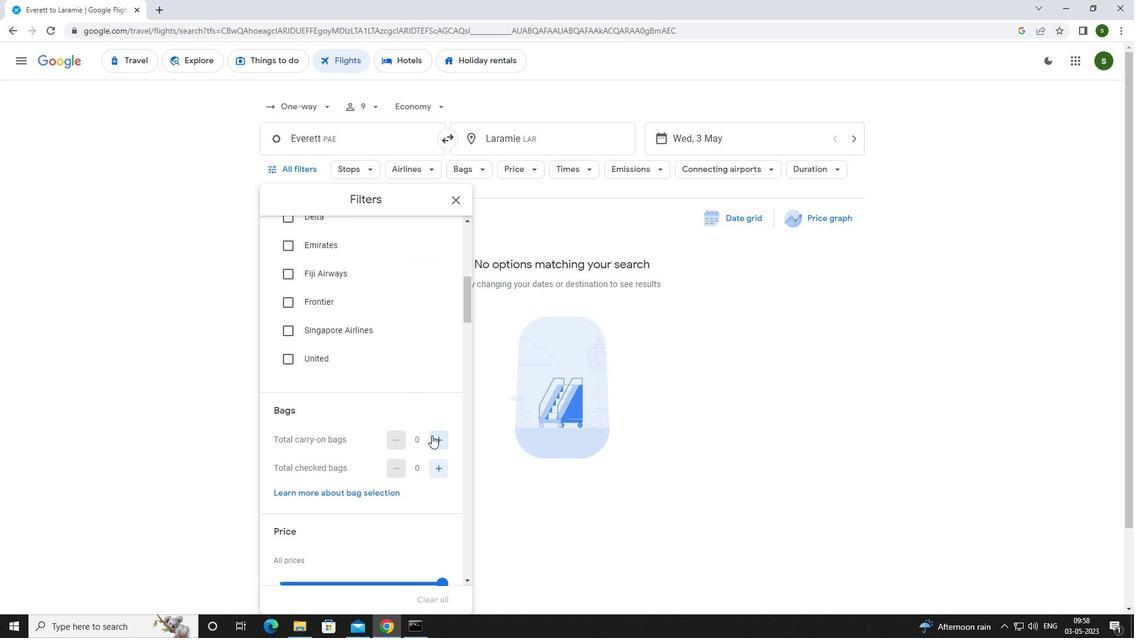 
Action: Mouse pressed left at (433, 438)
Screenshot: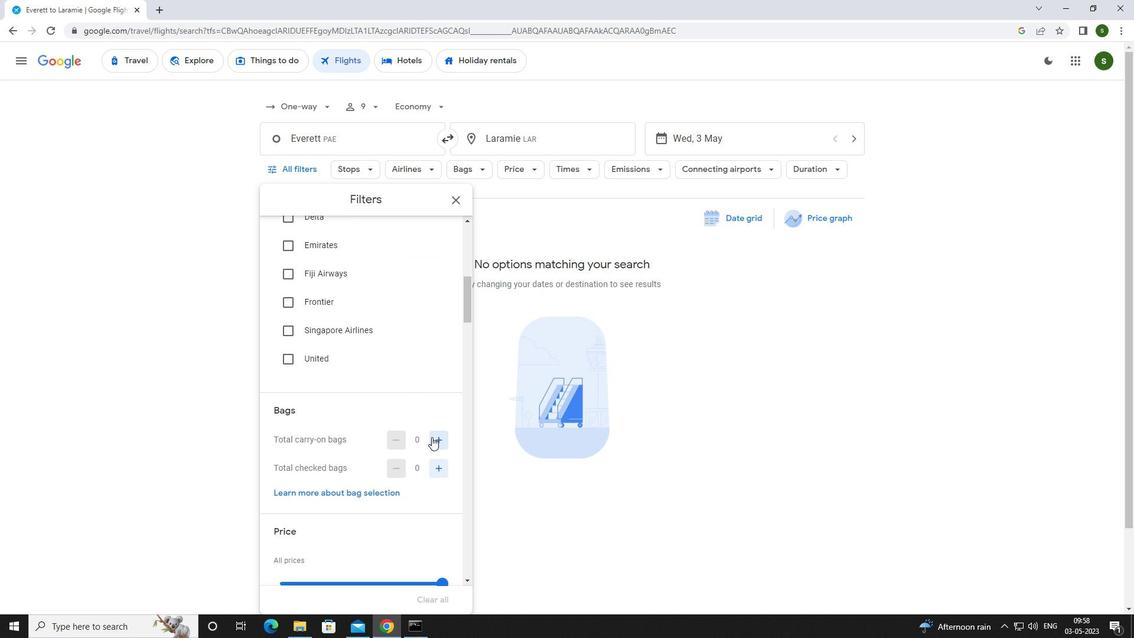 
Action: Mouse scrolled (433, 437) with delta (0, 0)
Screenshot: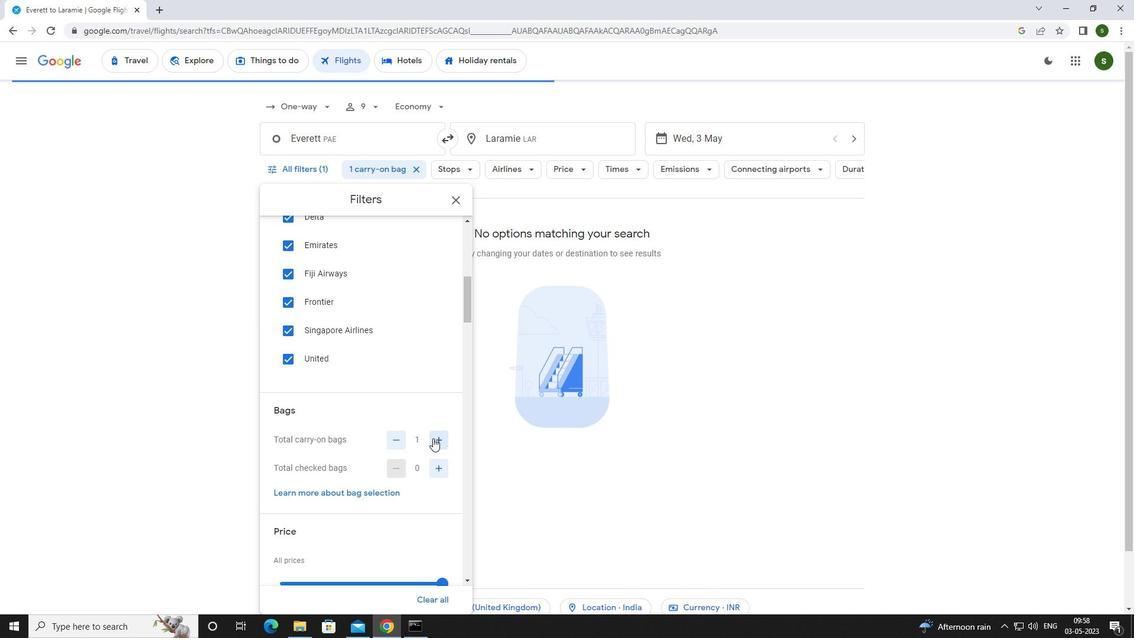 
Action: Mouse scrolled (433, 437) with delta (0, 0)
Screenshot: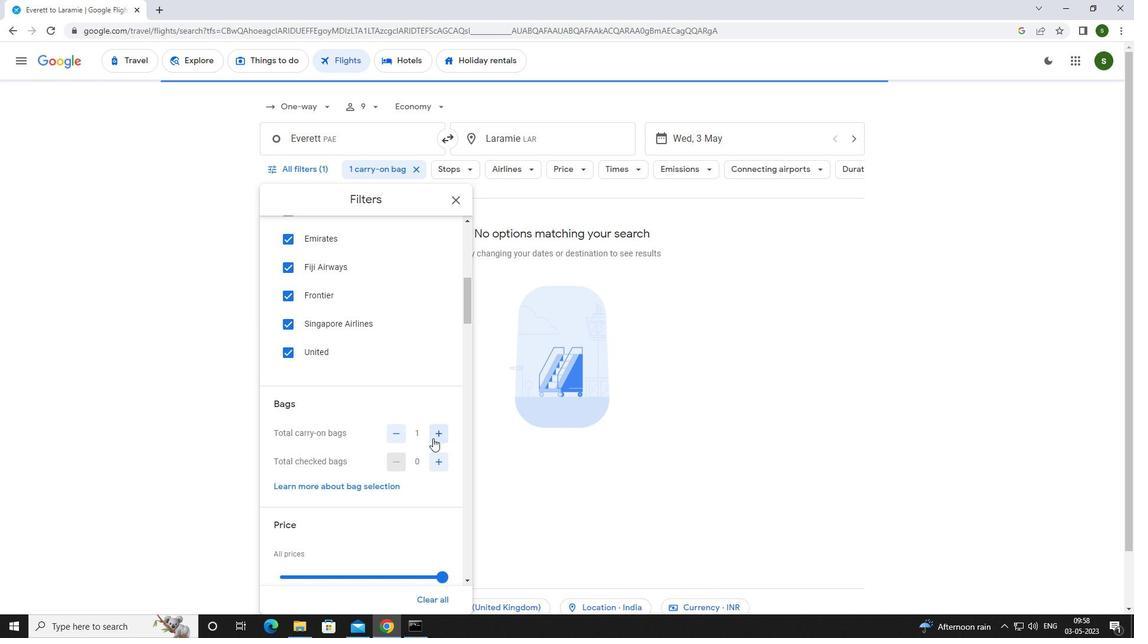
Action: Mouse moved to (444, 466)
Screenshot: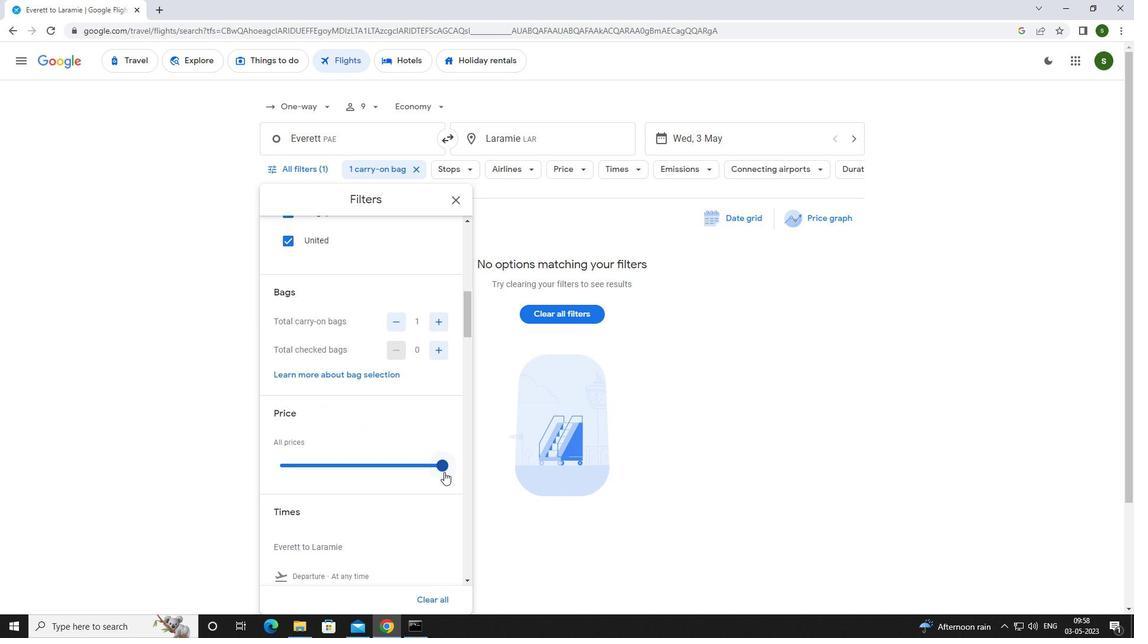 
Action: Mouse pressed left at (444, 466)
Screenshot: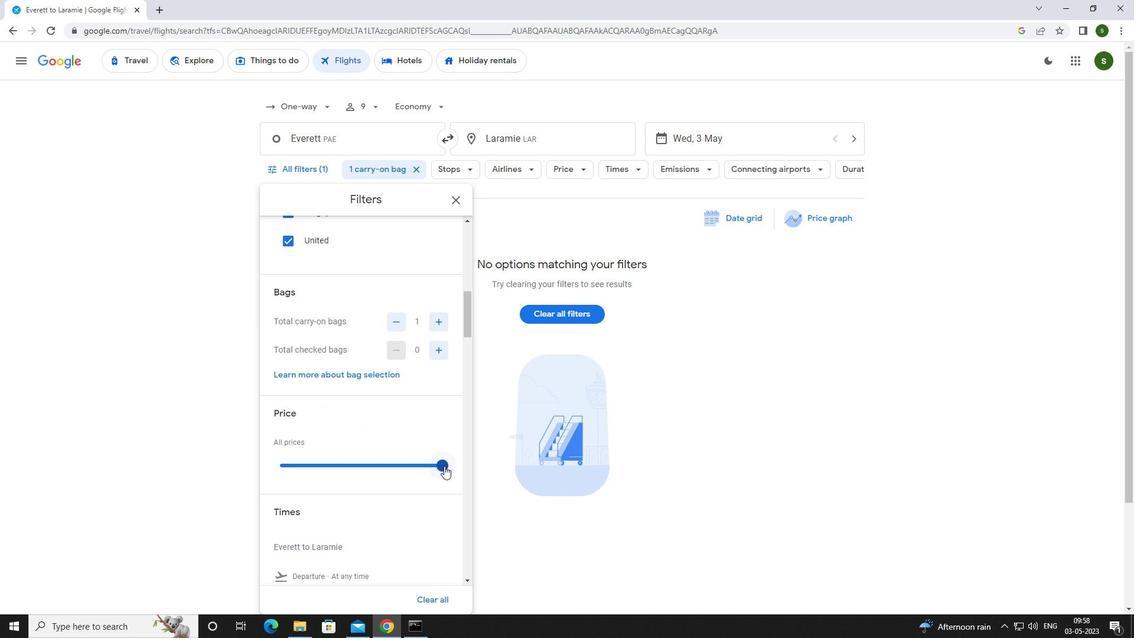 
Action: Mouse scrolled (444, 465) with delta (0, 0)
Screenshot: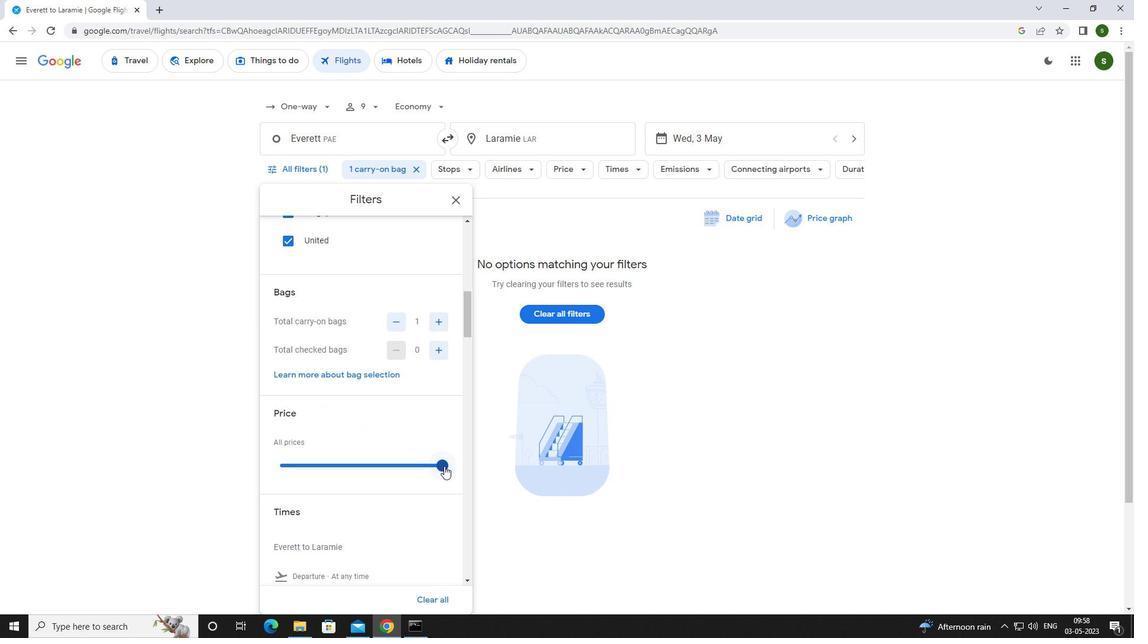 
Action: Mouse scrolled (444, 465) with delta (0, 0)
Screenshot: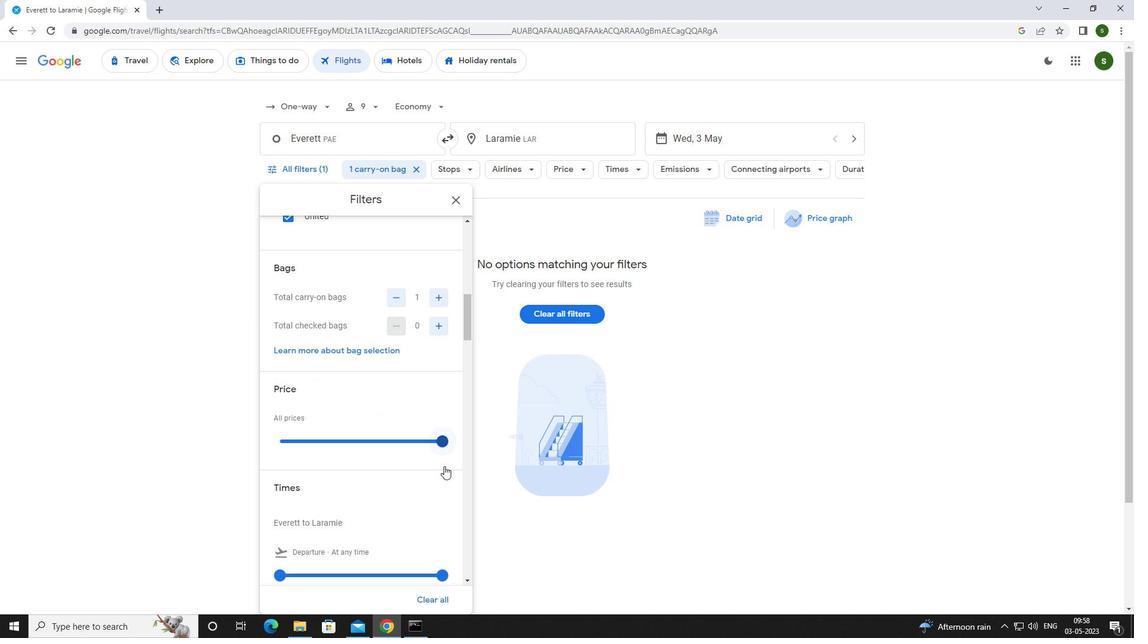 
Action: Mouse moved to (277, 482)
Screenshot: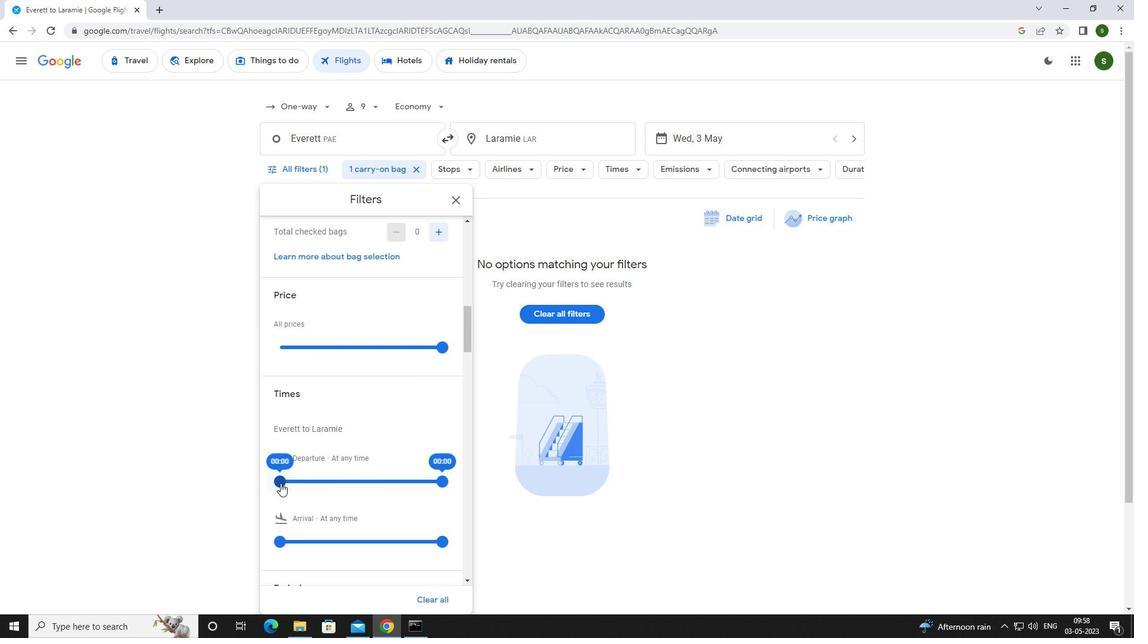 
Action: Mouse pressed left at (277, 482)
Screenshot: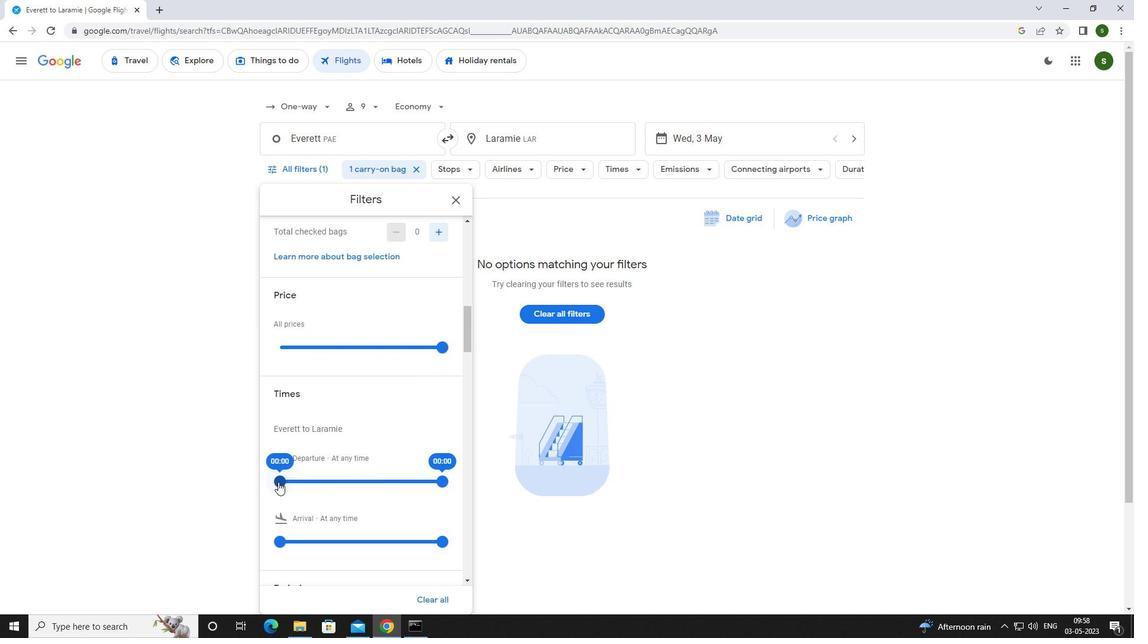 
Action: Mouse moved to (694, 406)
Screenshot: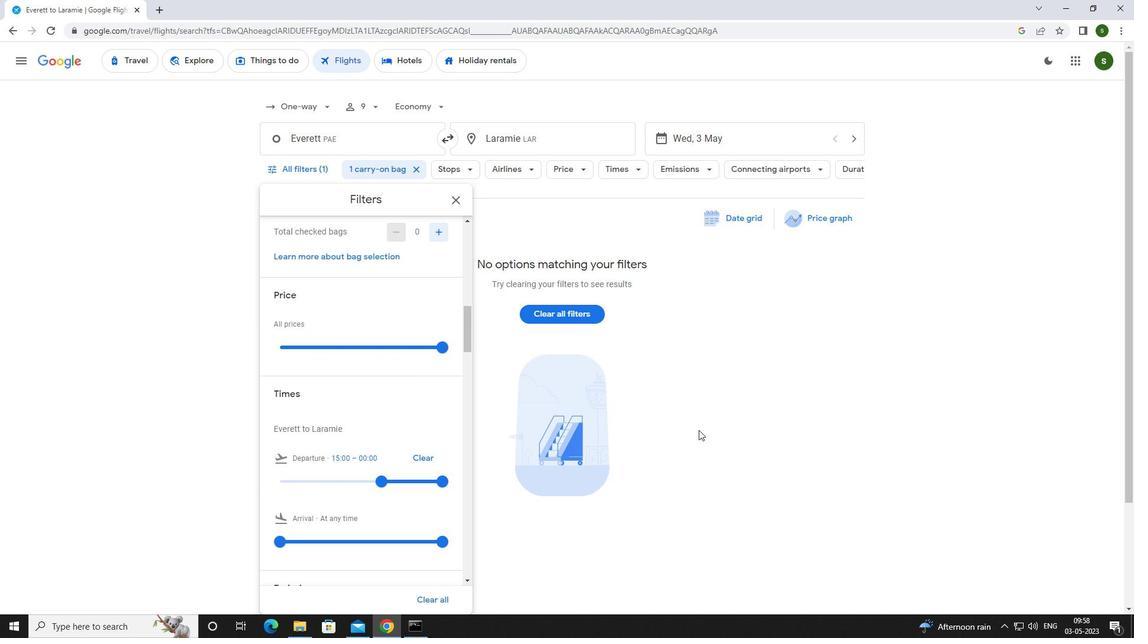 
Action: Mouse pressed left at (694, 406)
Screenshot: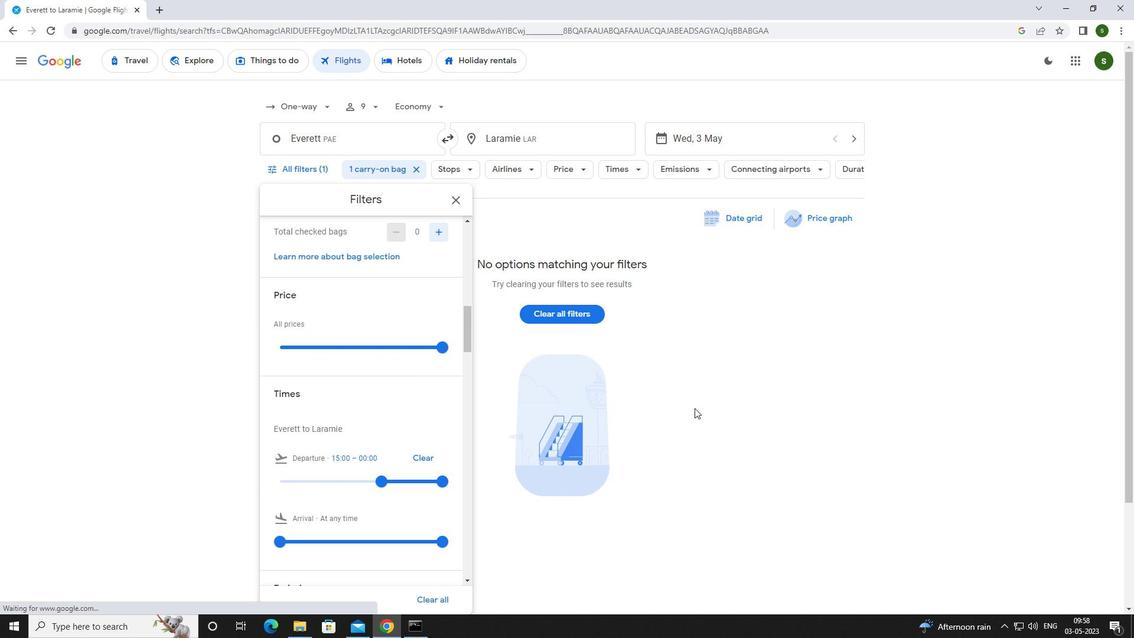 
